 Task: Find the cycling routes for traveling to Empire State Building from Home and change the distance units to "km".
Action: Mouse moved to (288, 99)
Screenshot: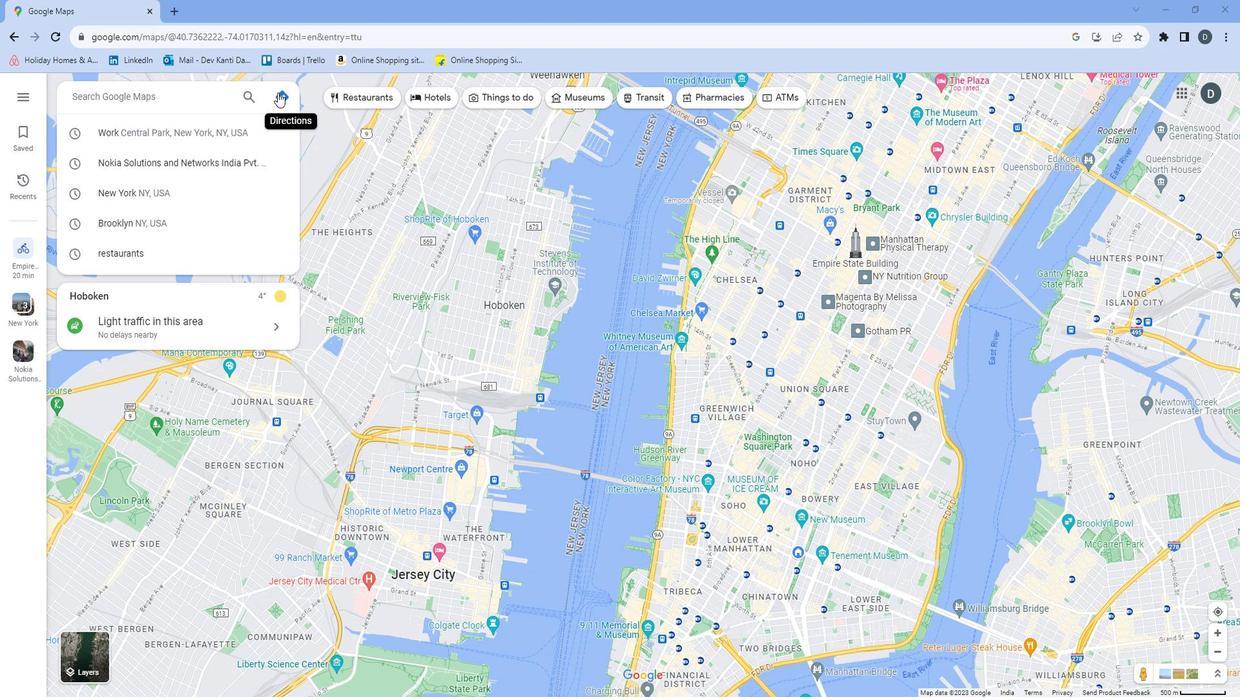 
Action: Mouse pressed left at (288, 99)
Screenshot: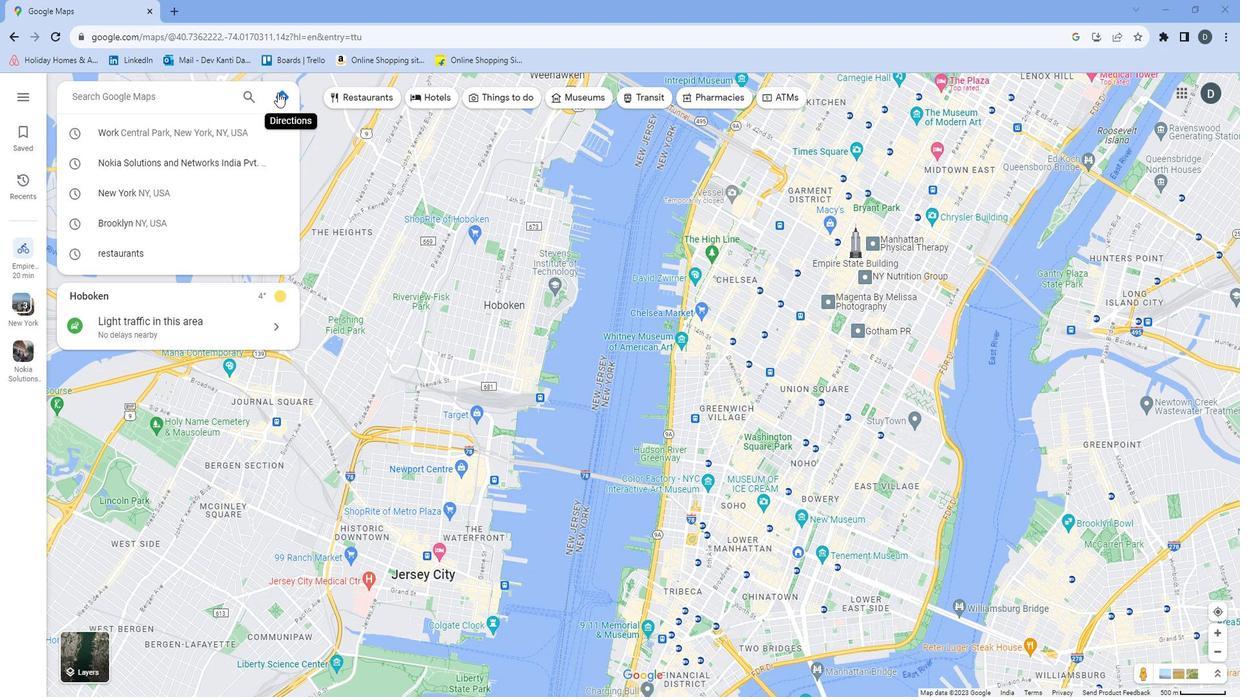 
Action: Mouse moved to (197, 140)
Screenshot: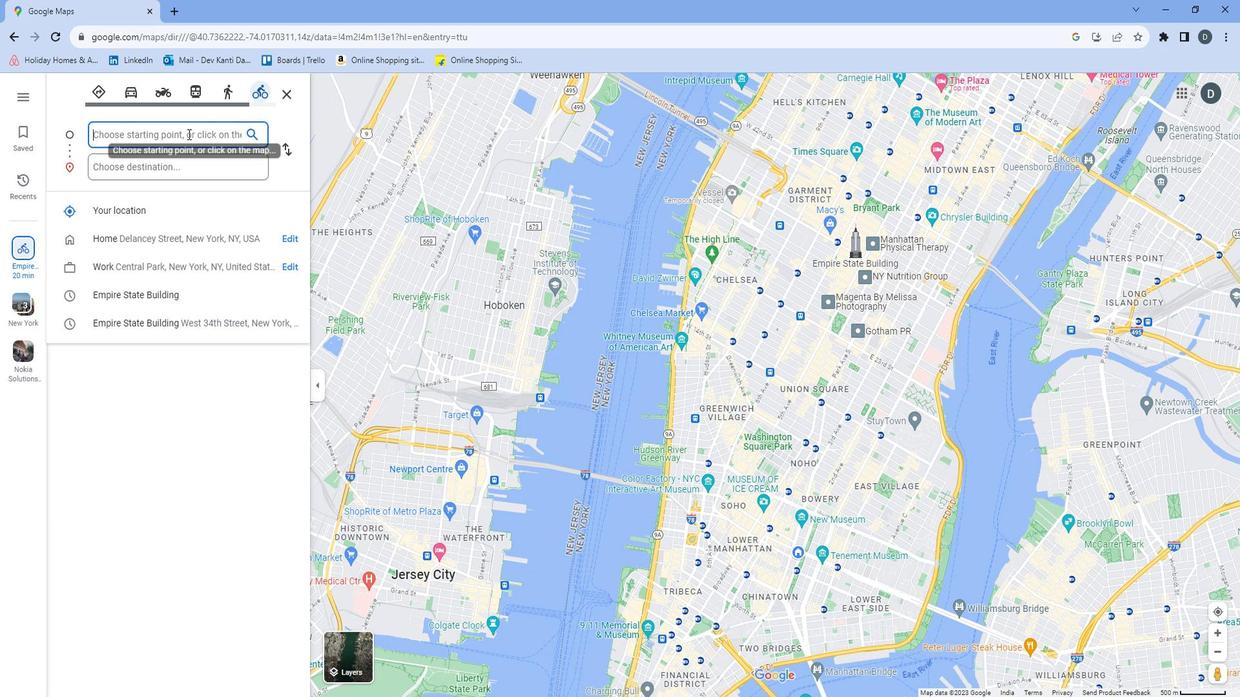 
Action: Mouse pressed left at (197, 140)
Screenshot: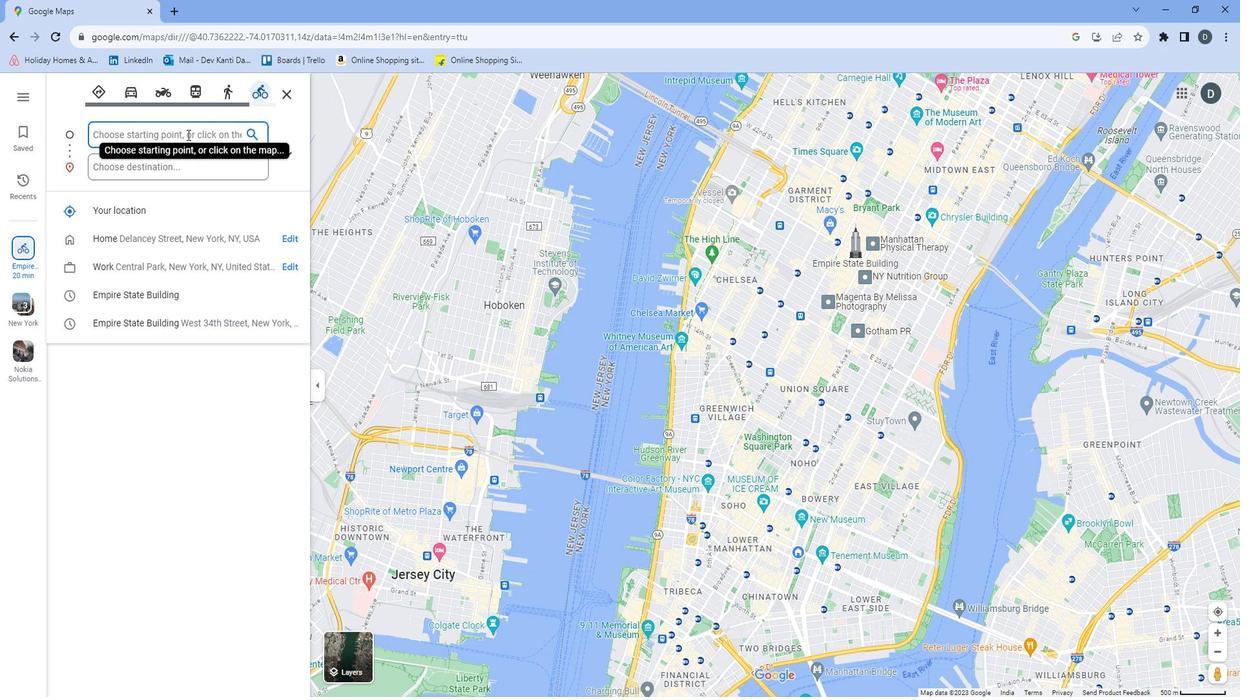 
Action: Mouse moved to (175, 233)
Screenshot: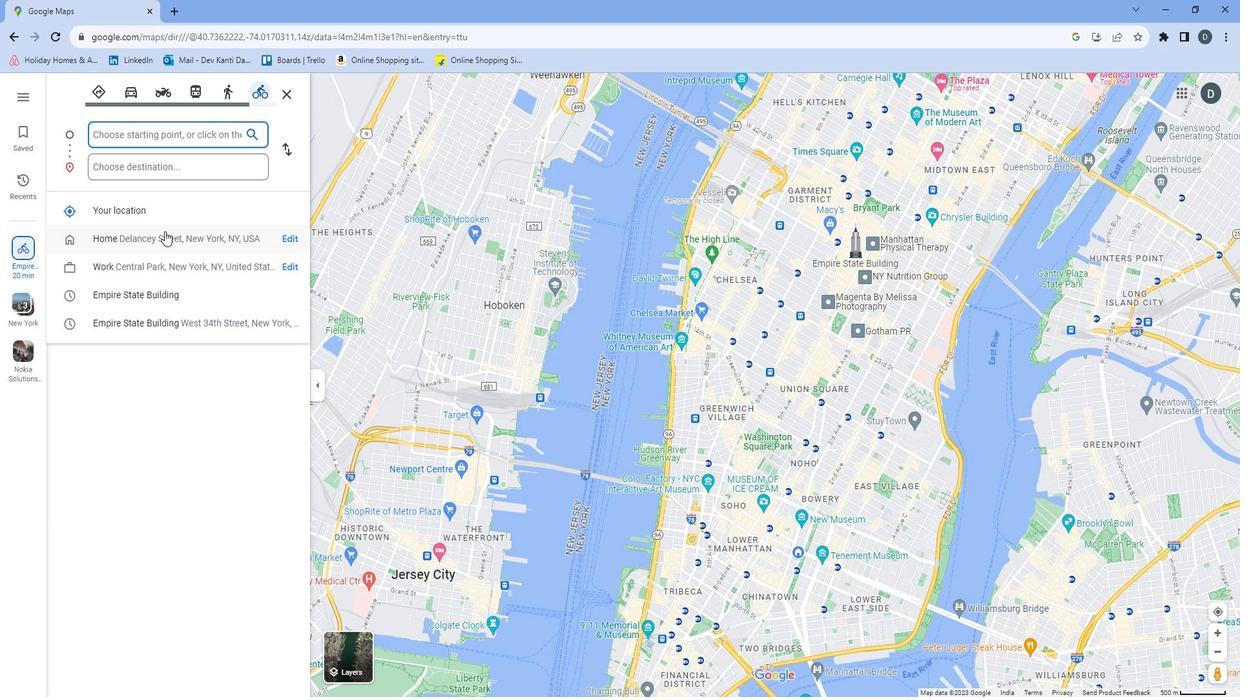 
Action: Mouse pressed left at (175, 233)
Screenshot: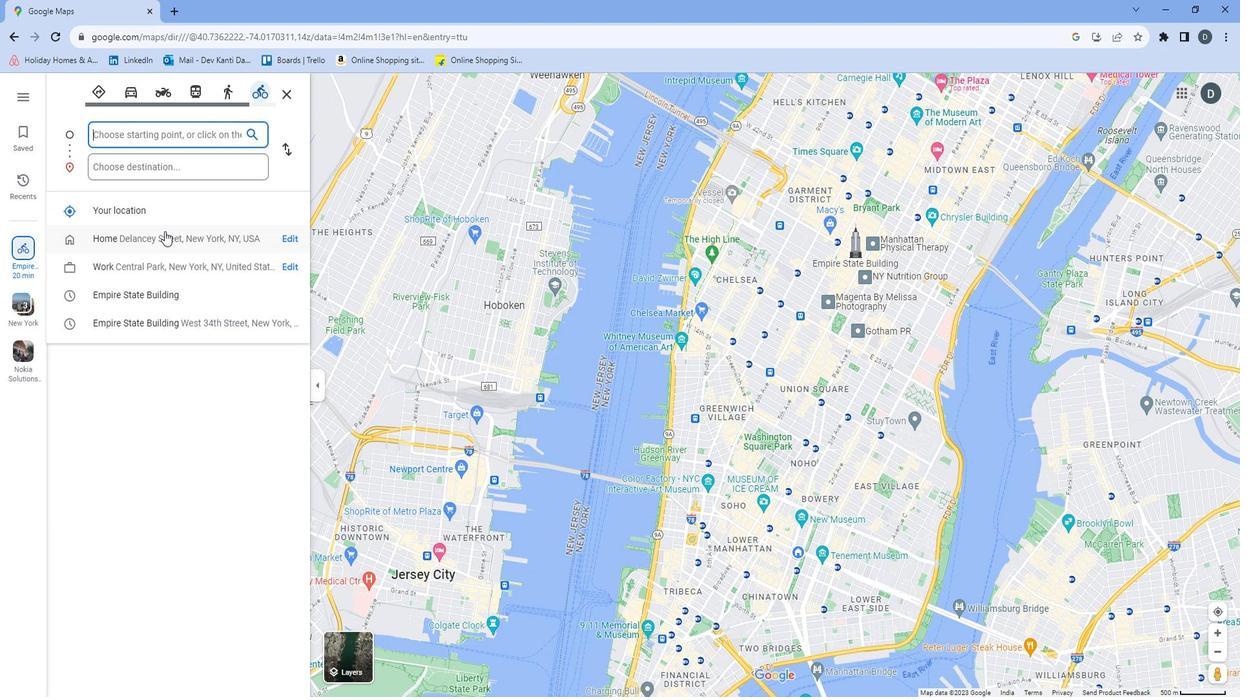 
Action: Mouse moved to (180, 173)
Screenshot: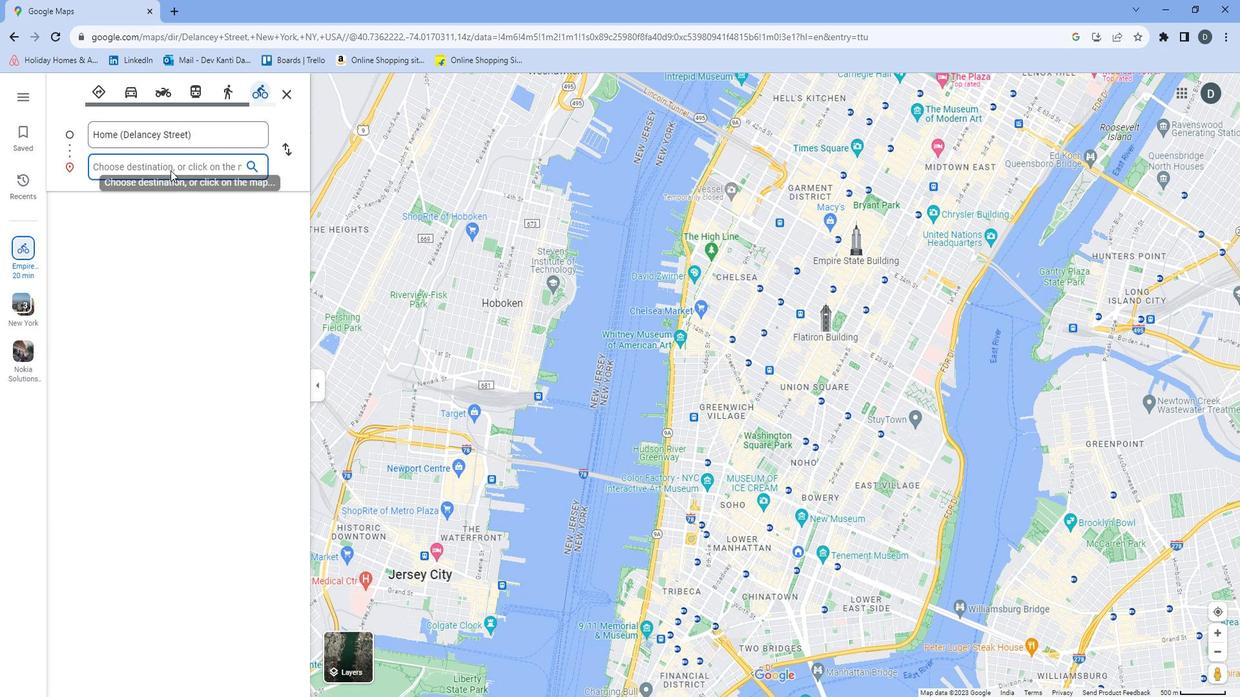 
Action: Mouse pressed left at (180, 173)
Screenshot: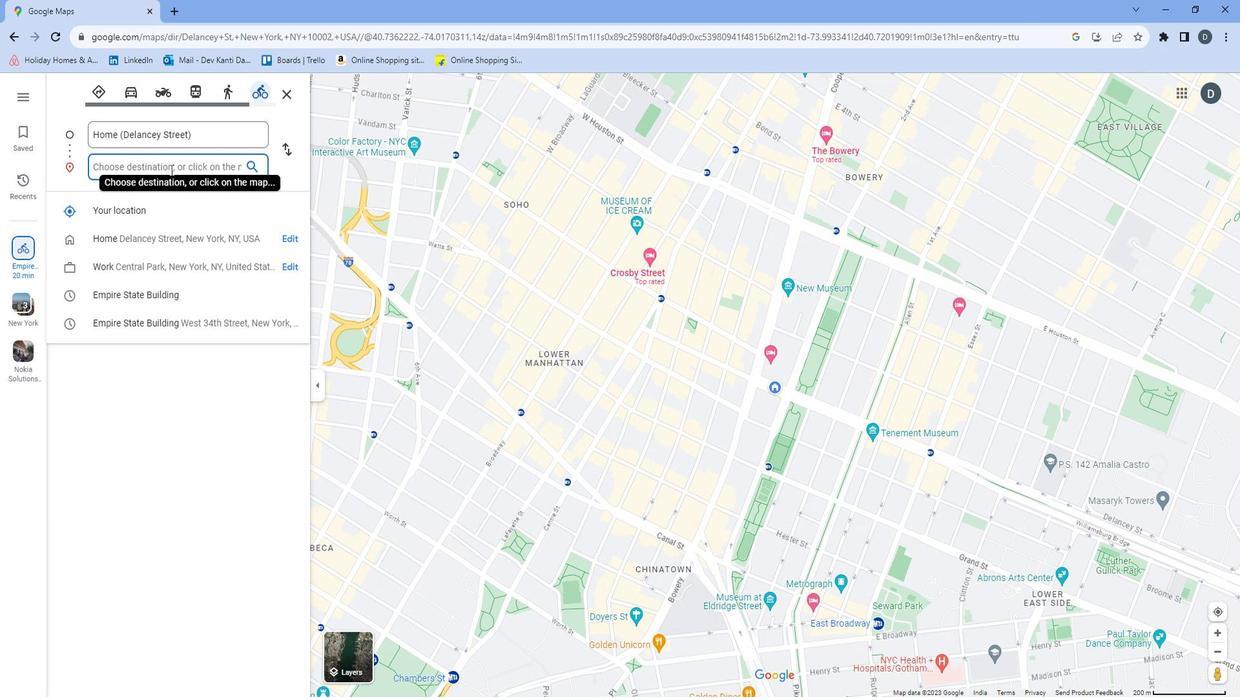 
Action: Mouse moved to (180, 173)
Screenshot: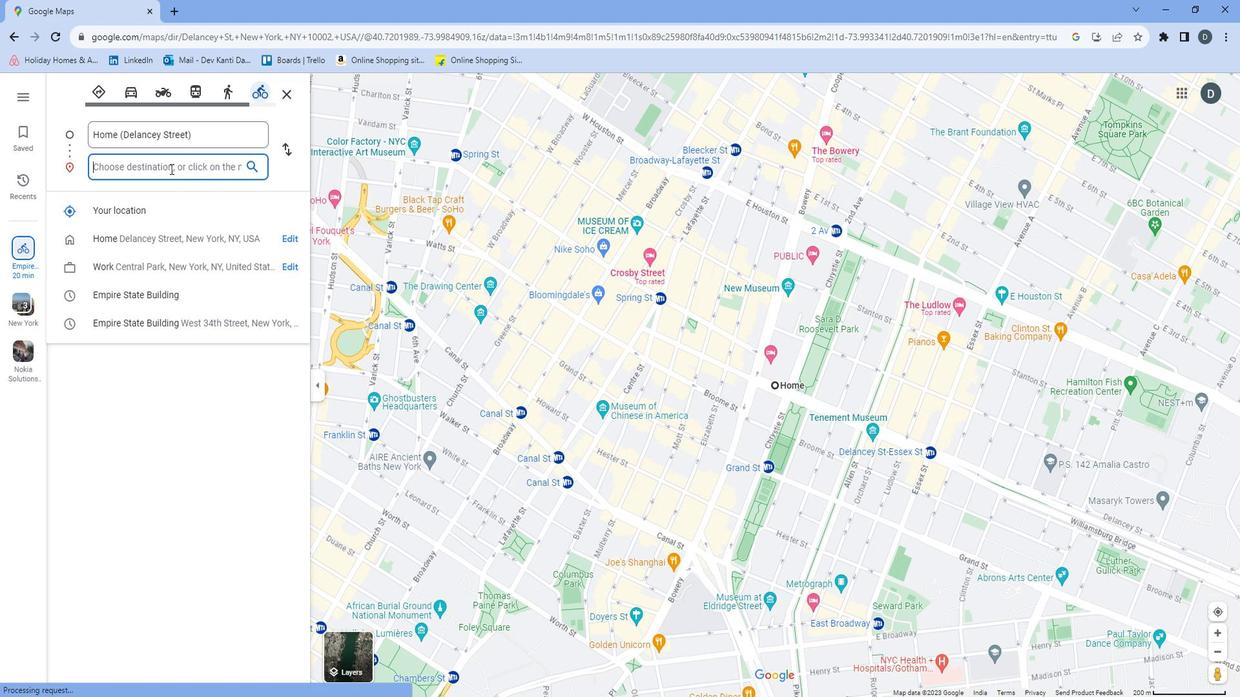 
Action: Key pressed <Key.shift>E
Screenshot: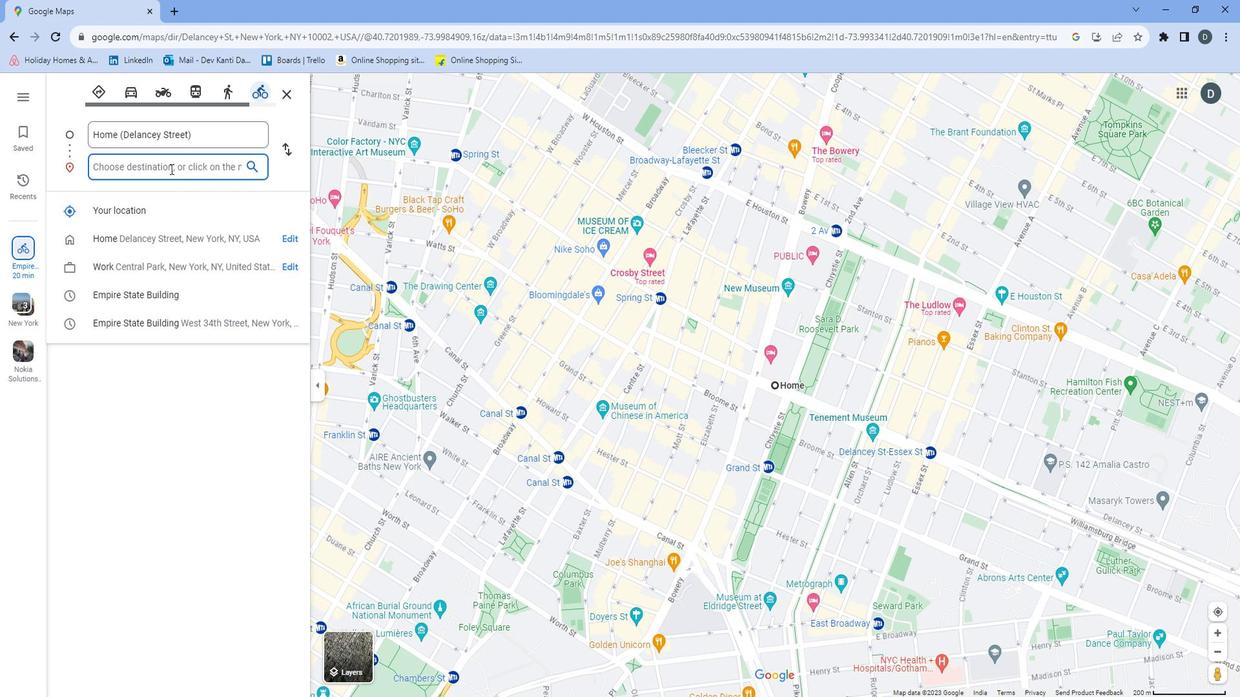 
Action: Mouse moved to (179, 173)
Screenshot: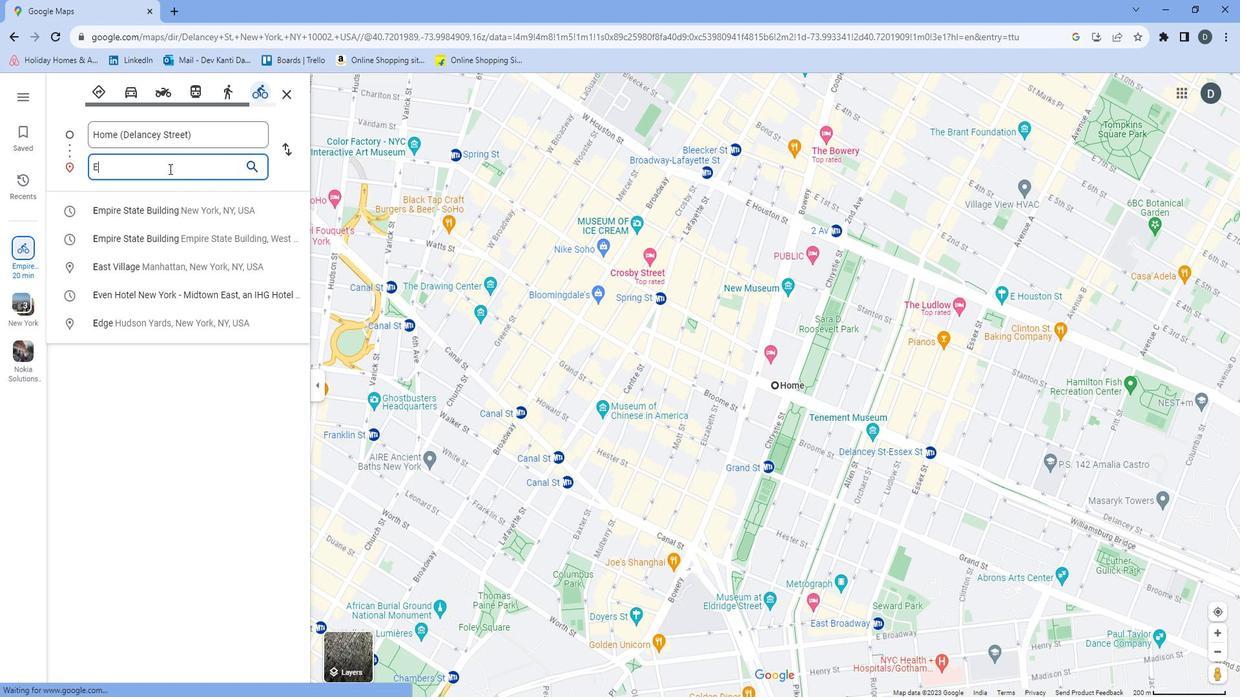 
Action: Key pressed m
Screenshot: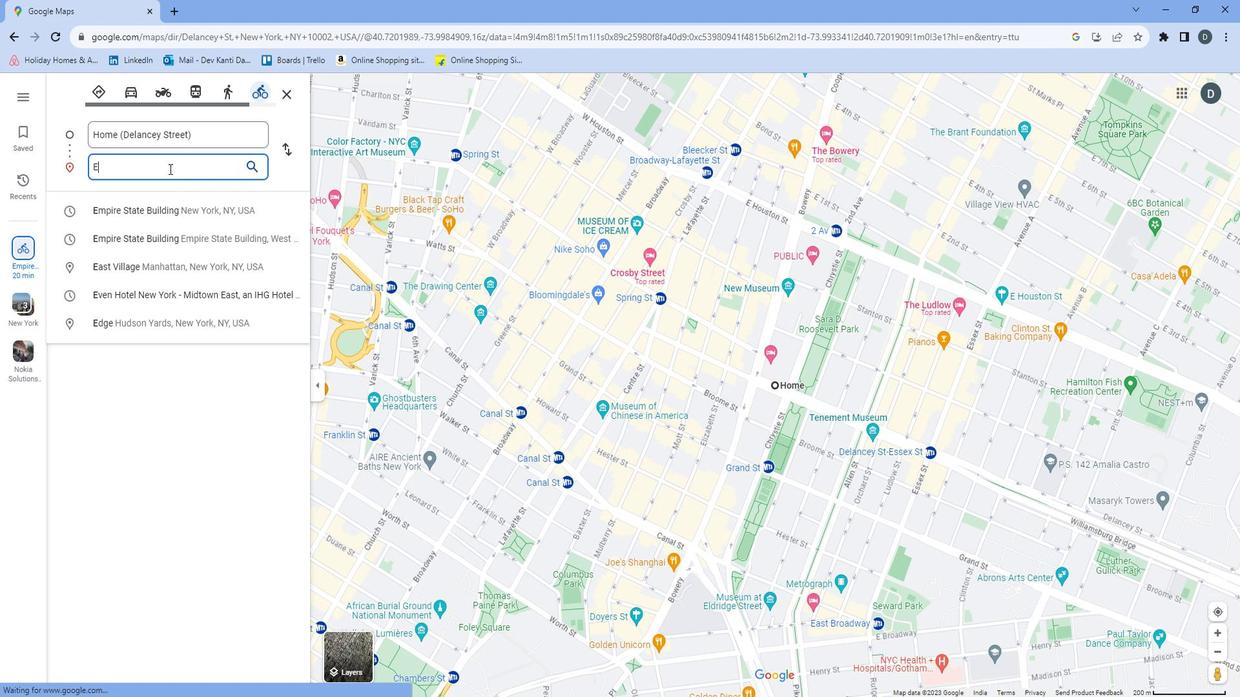 
Action: Mouse moved to (178, 173)
Screenshot: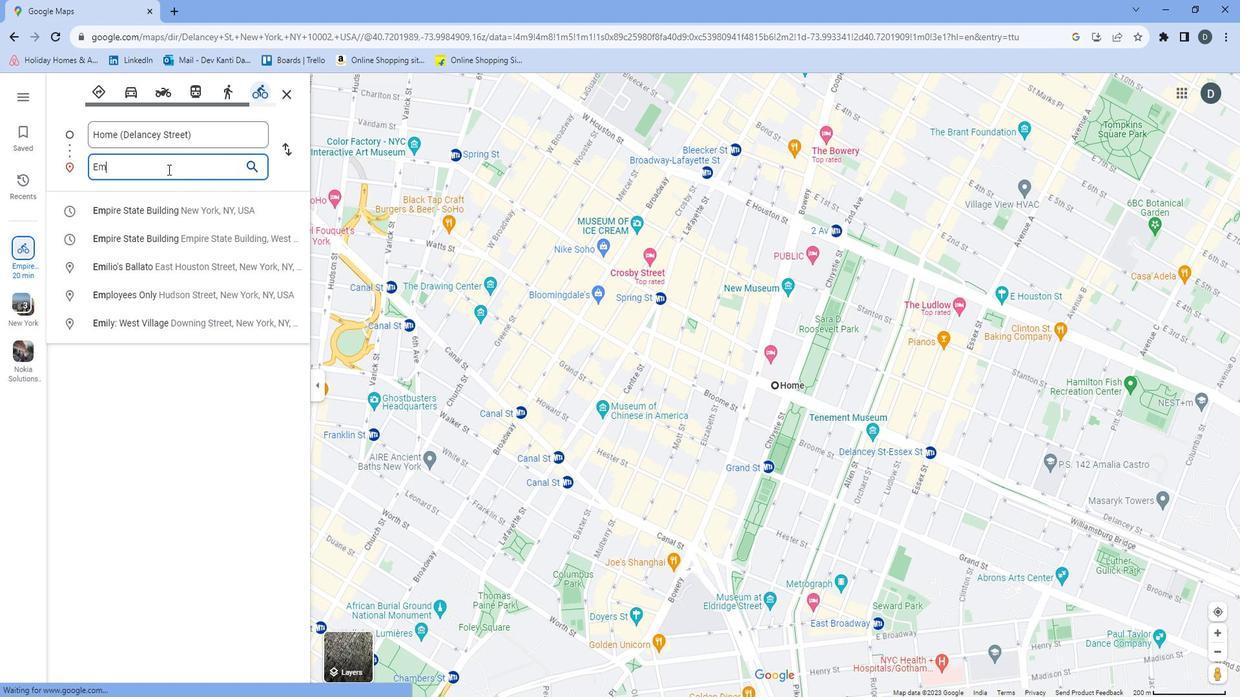 
Action: Key pressed p
Screenshot: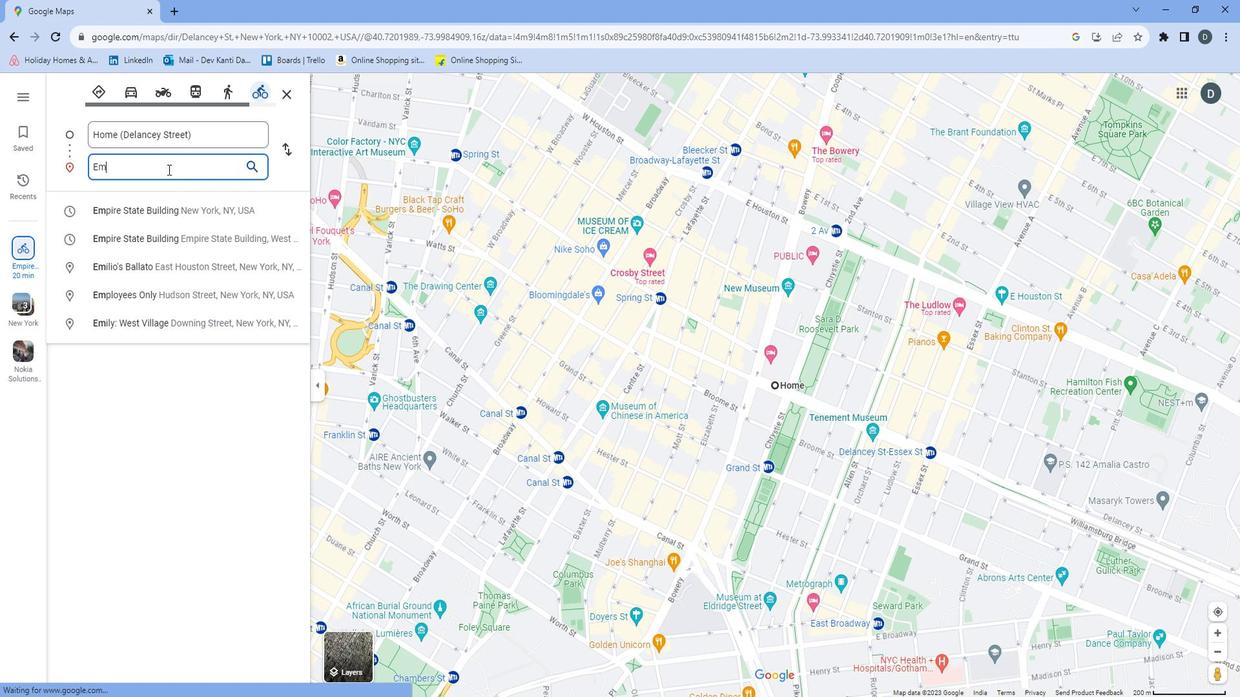 
Action: Mouse moved to (170, 177)
Screenshot: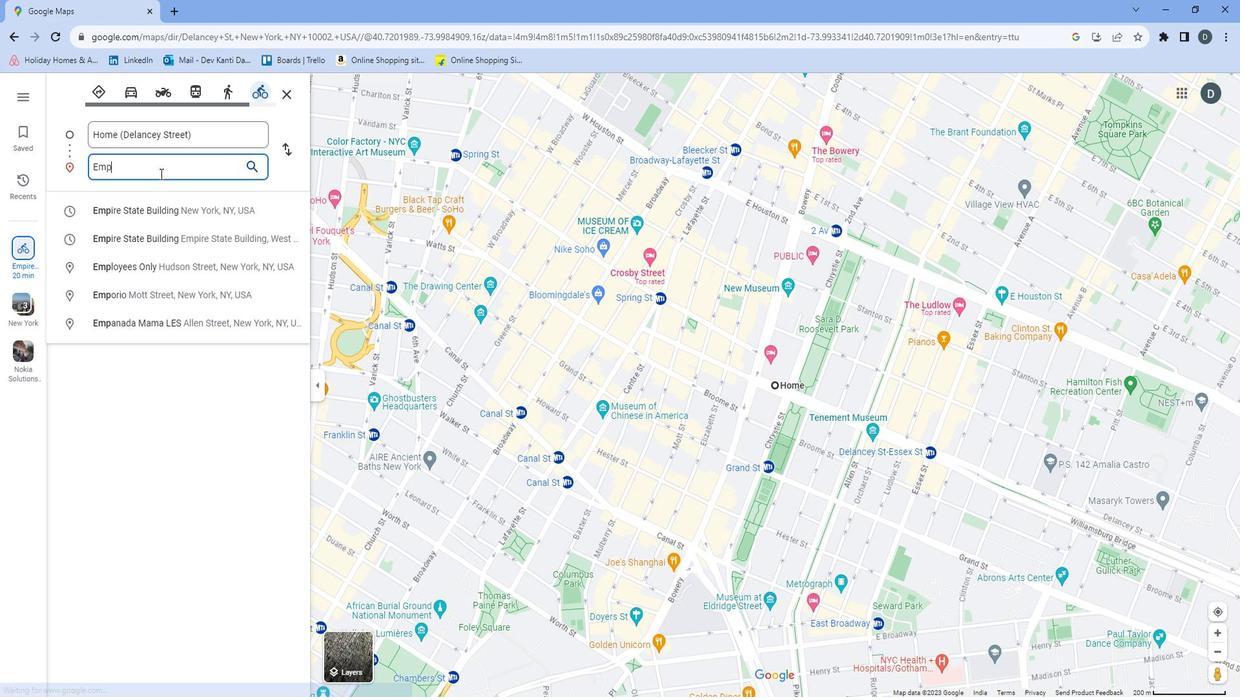 
Action: Key pressed i
Screenshot: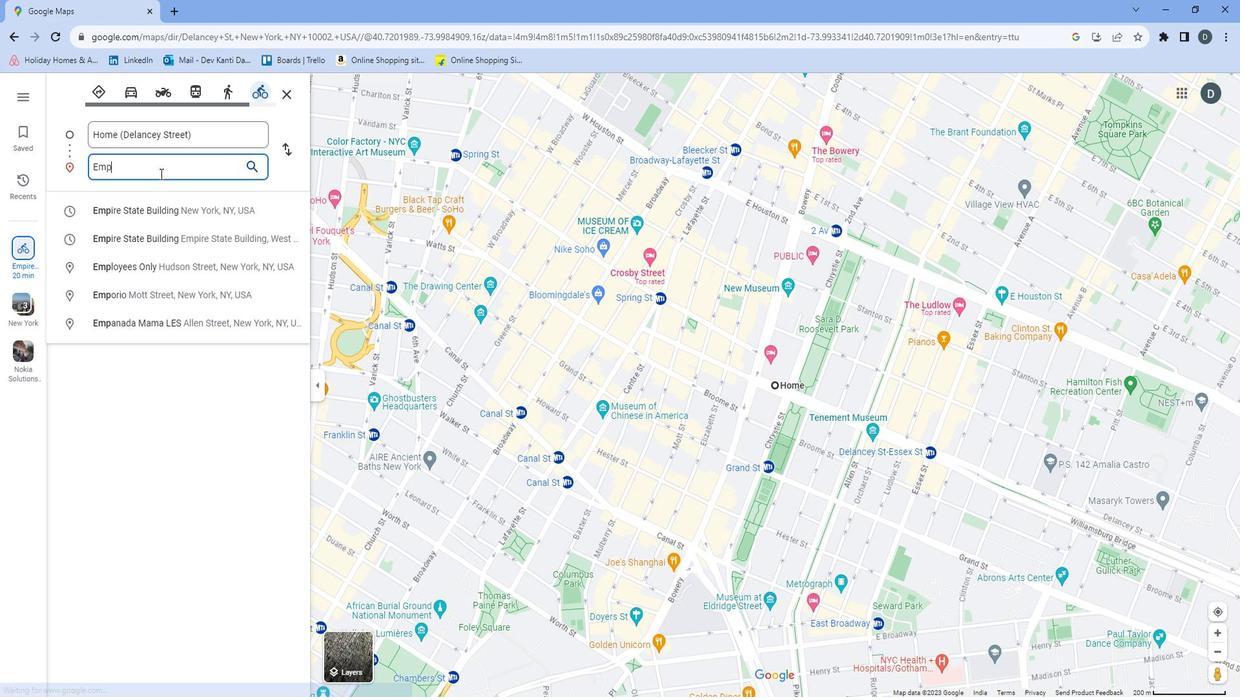 
Action: Mouse moved to (167, 180)
Screenshot: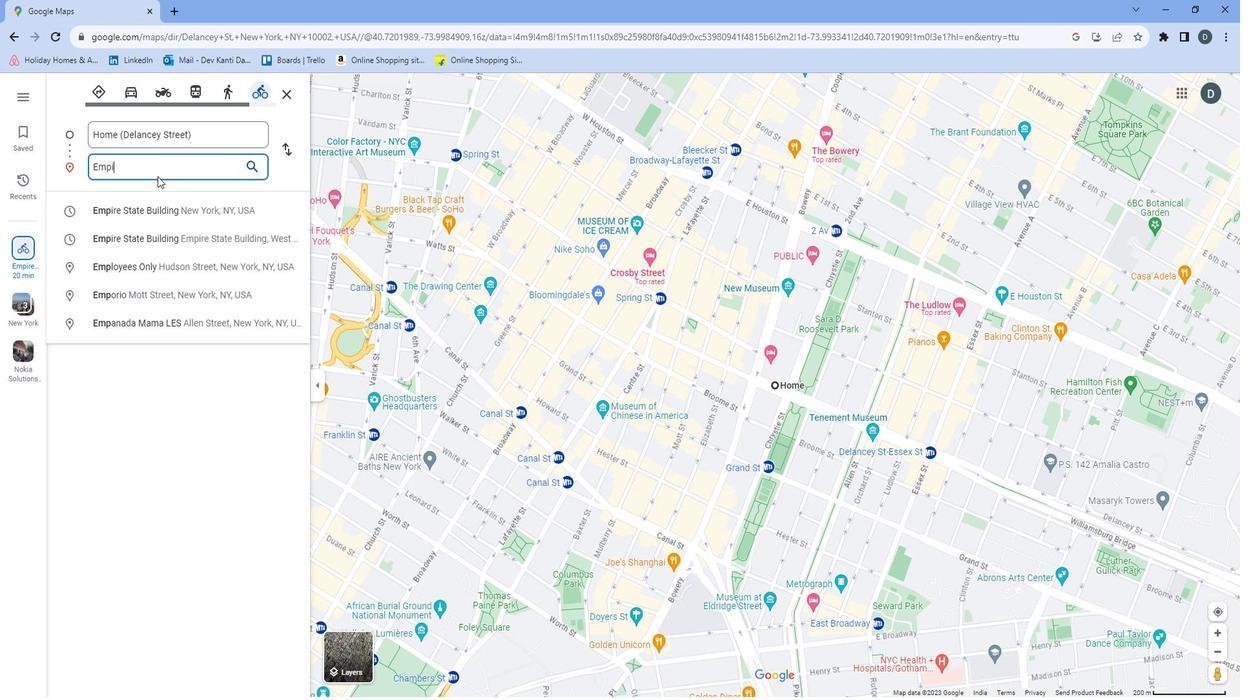
Action: Key pressed re<Key.space><Key.shift><Key.shift><Key.shift><Key.shift>St
Screenshot: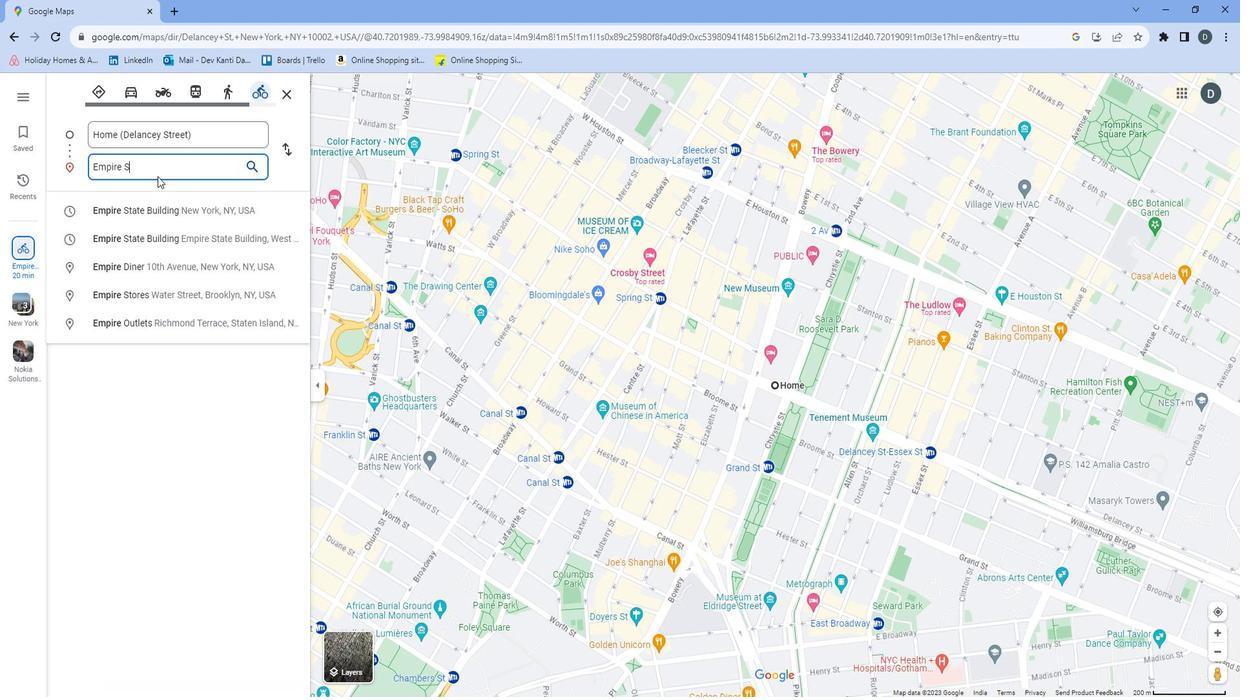 
Action: Mouse moved to (164, 180)
Screenshot: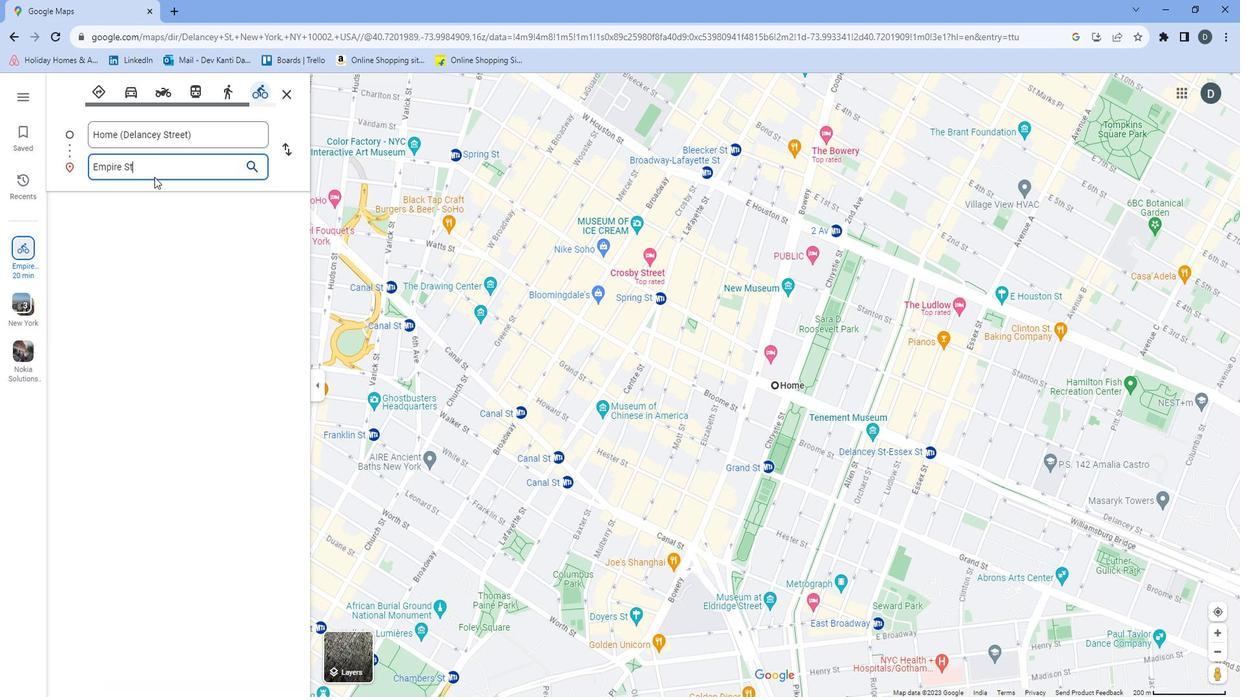 
Action: Key pressed a
Screenshot: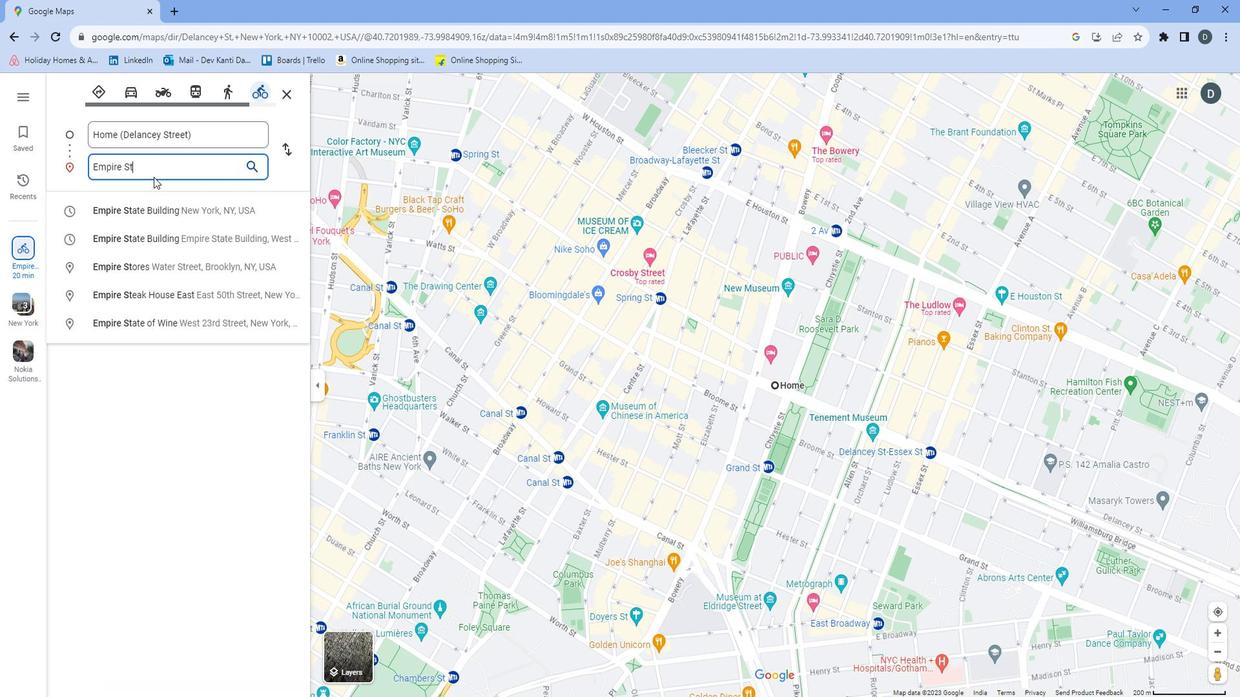 
Action: Mouse moved to (162, 180)
Screenshot: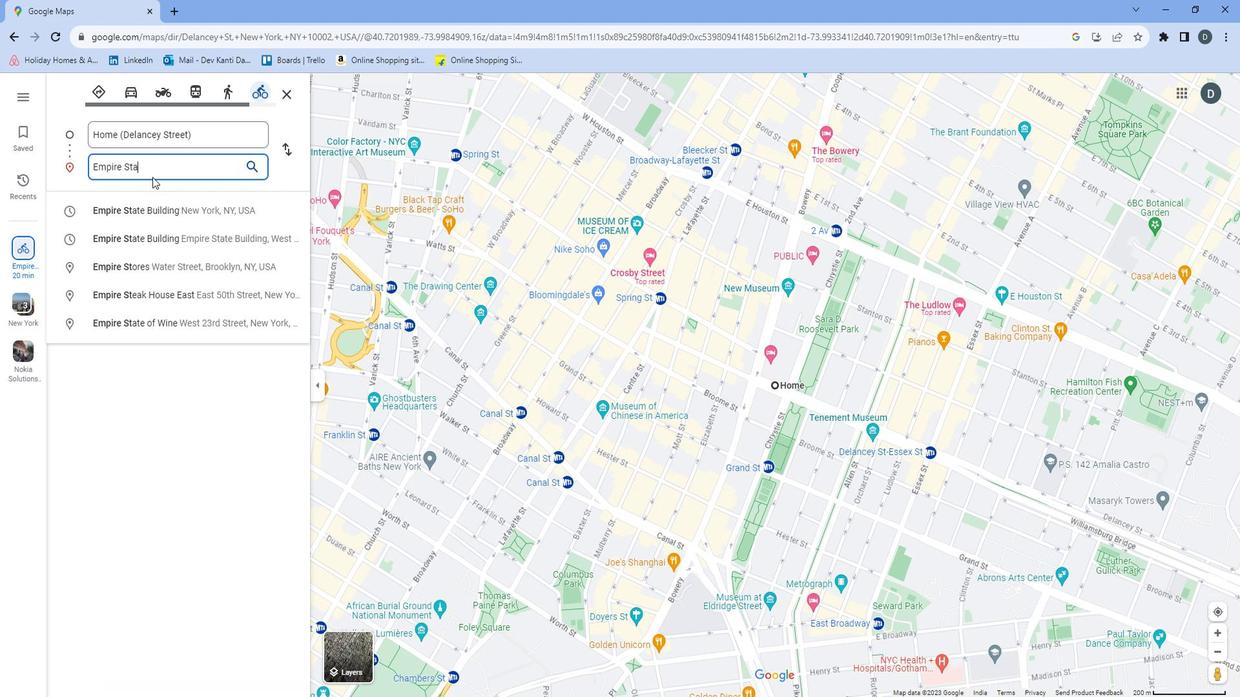 
Action: Key pressed t
Screenshot: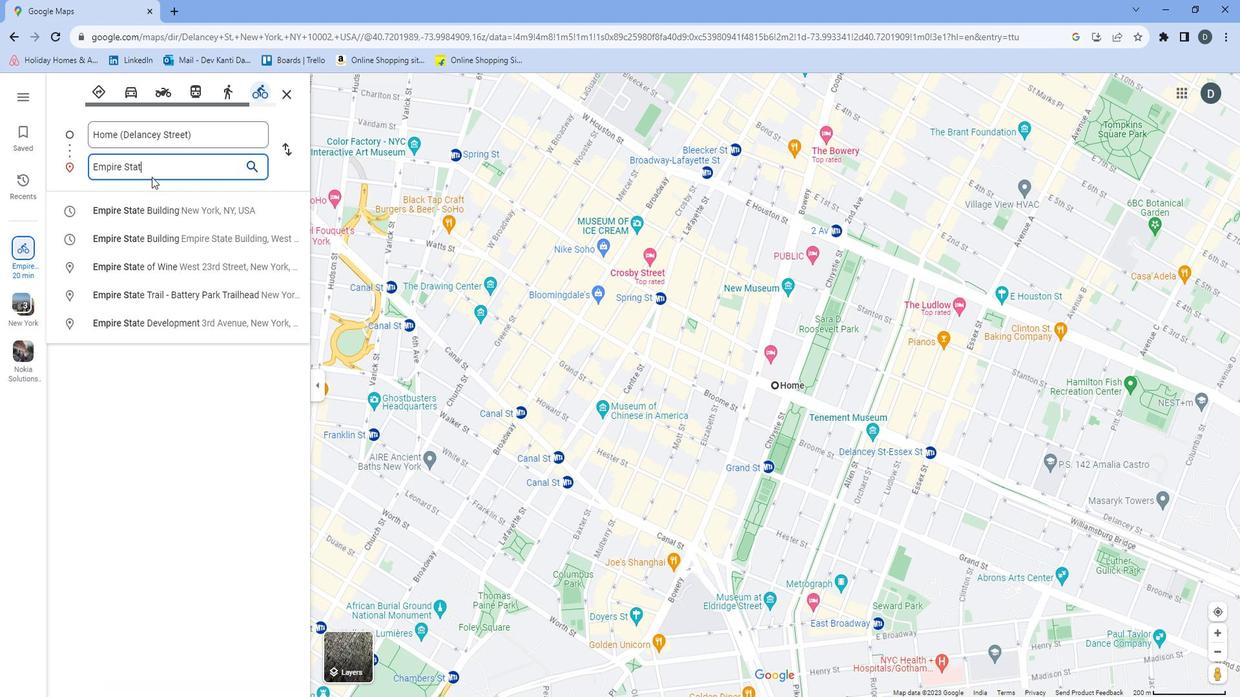 
Action: Mouse moved to (160, 180)
Screenshot: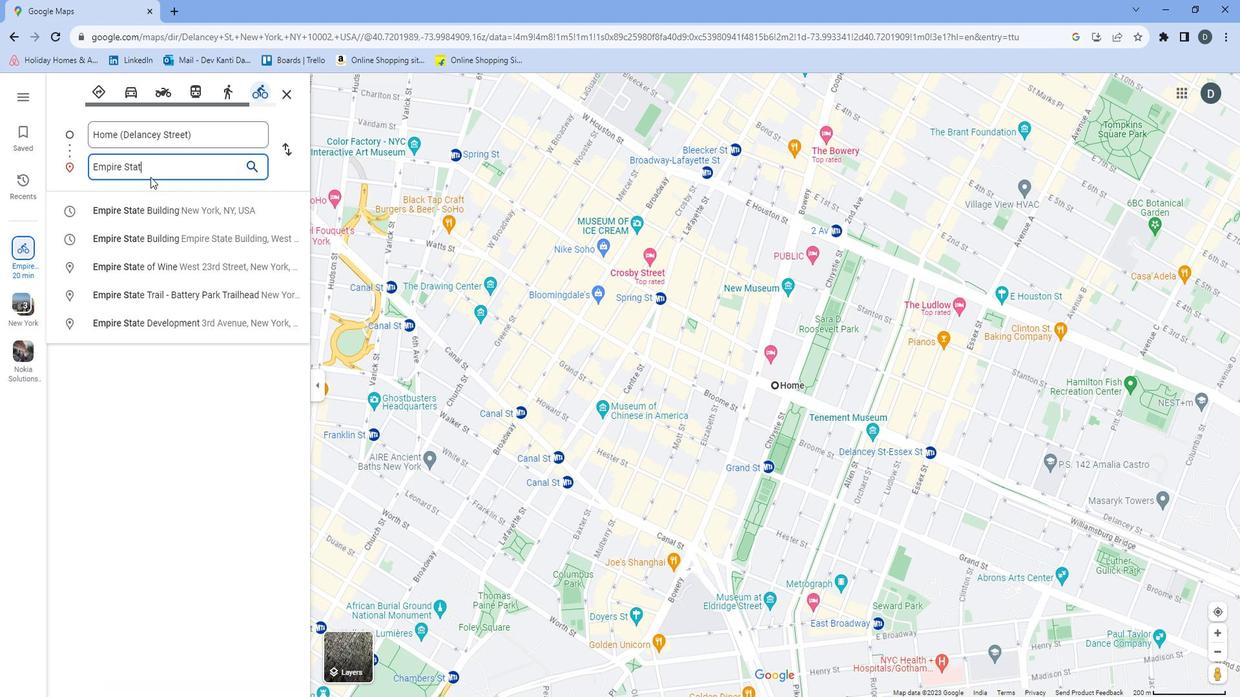 
Action: Key pressed e
Screenshot: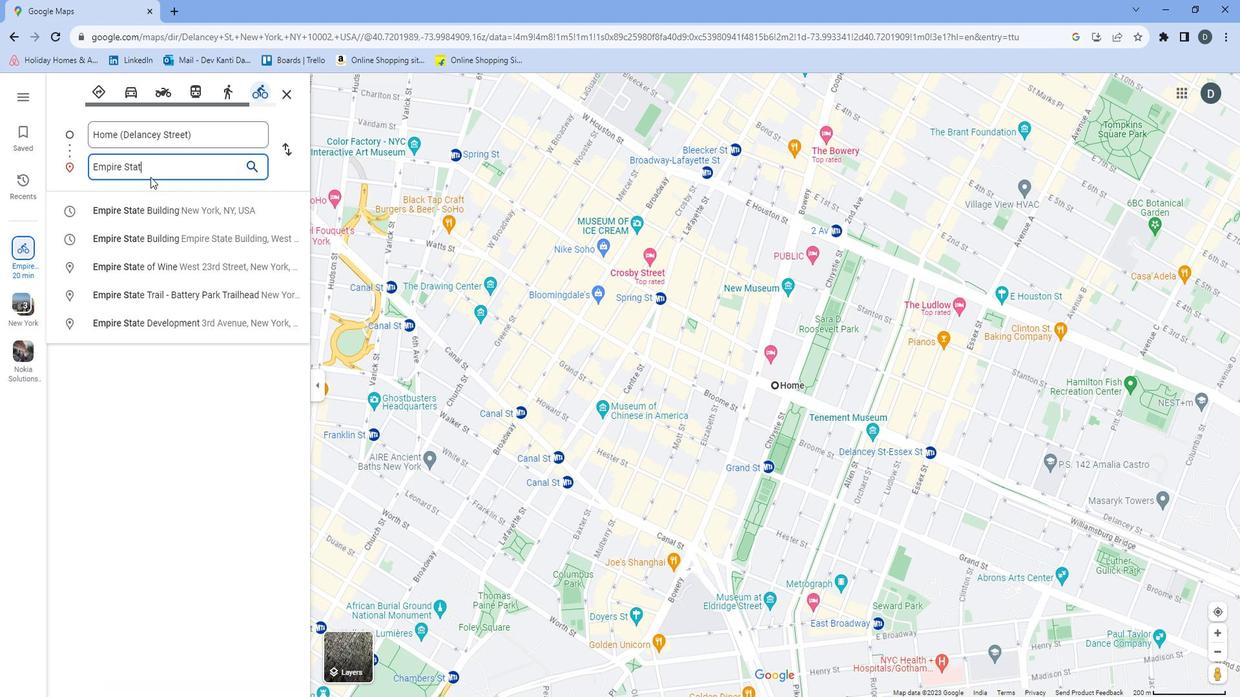 
Action: Mouse moved to (160, 180)
Screenshot: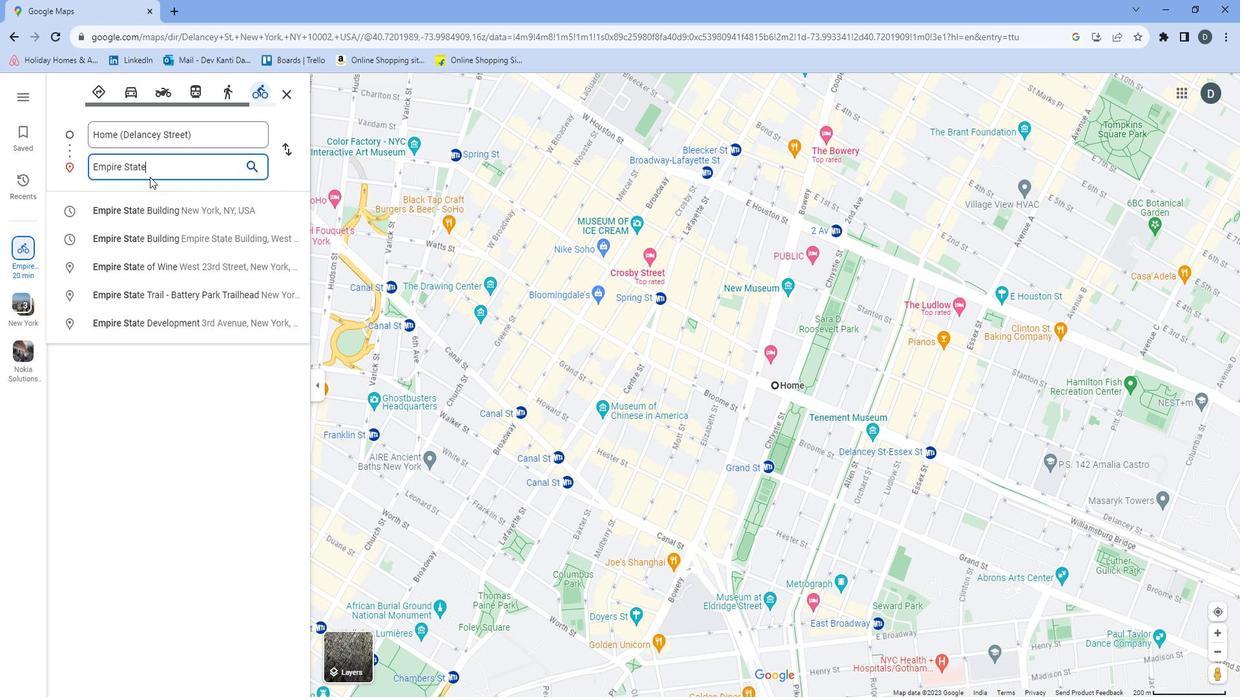
Action: Key pressed <Key.space>
Screenshot: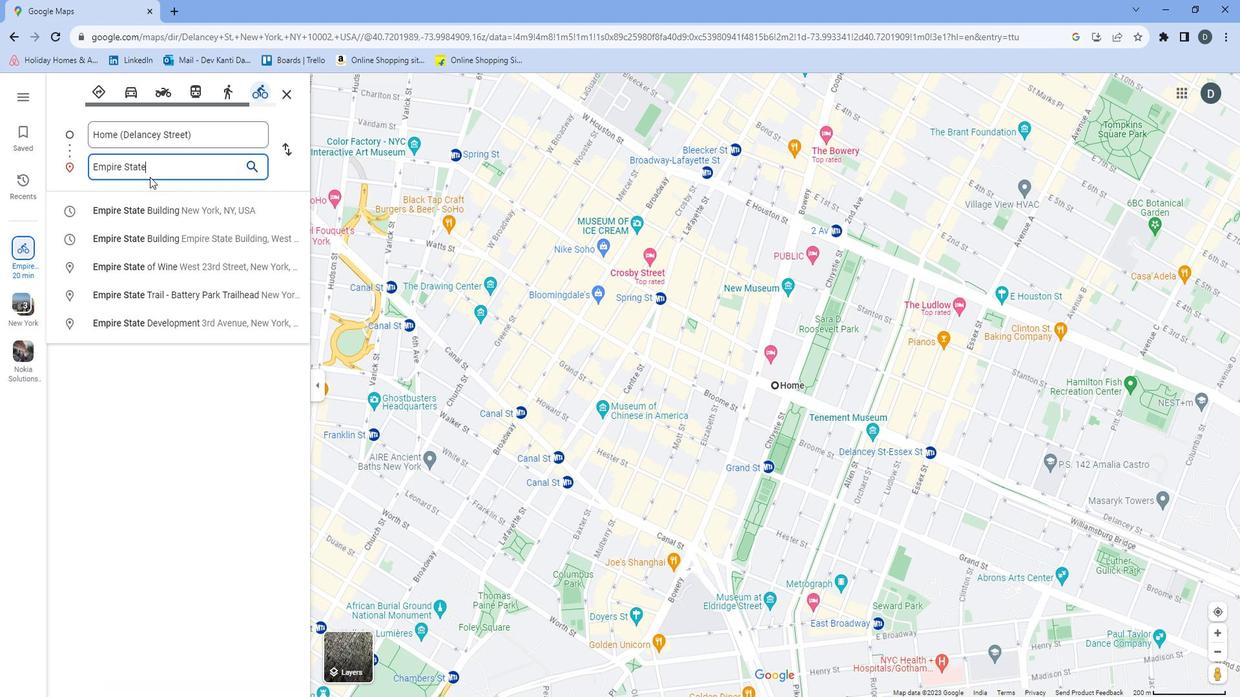 
Action: Mouse moved to (176, 209)
Screenshot: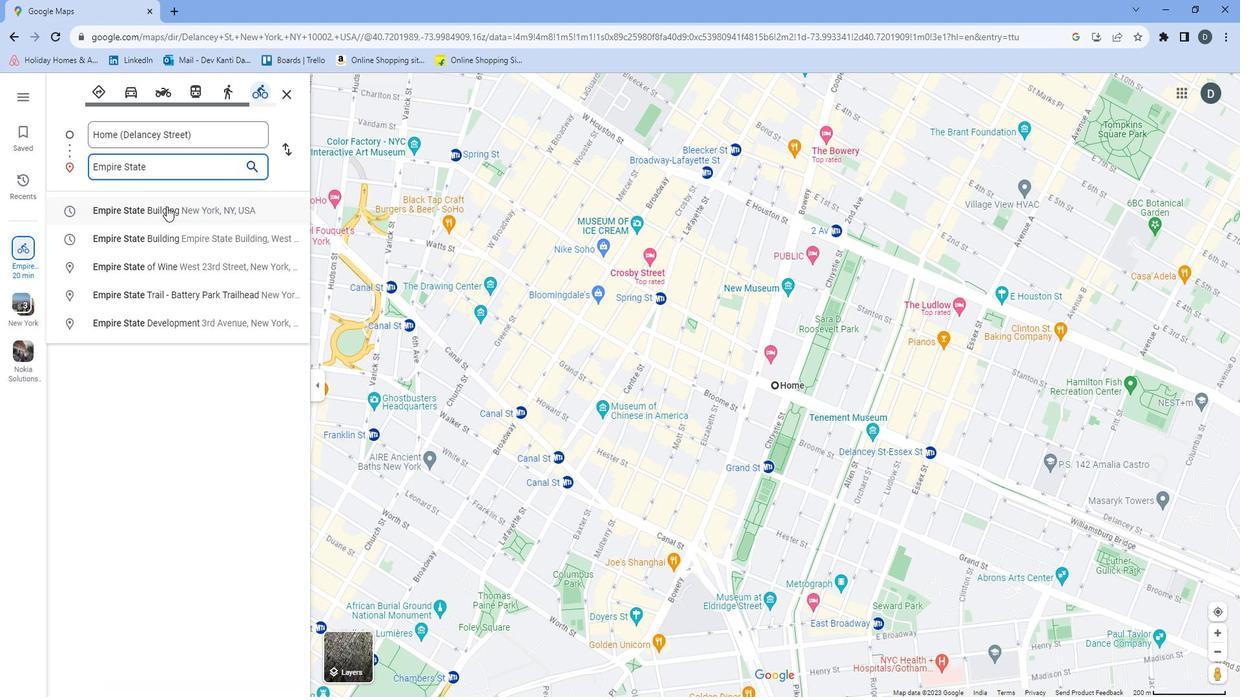 
Action: Mouse pressed left at (176, 209)
Screenshot: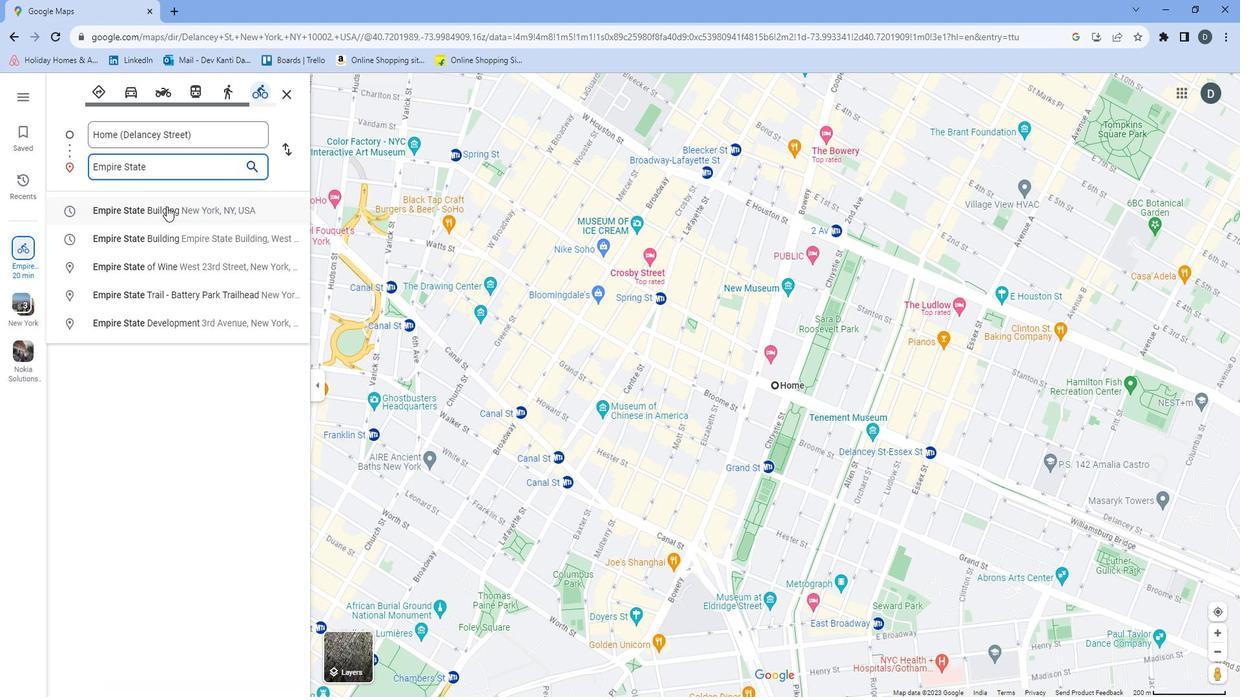 
Action: Mouse moved to (280, 239)
Screenshot: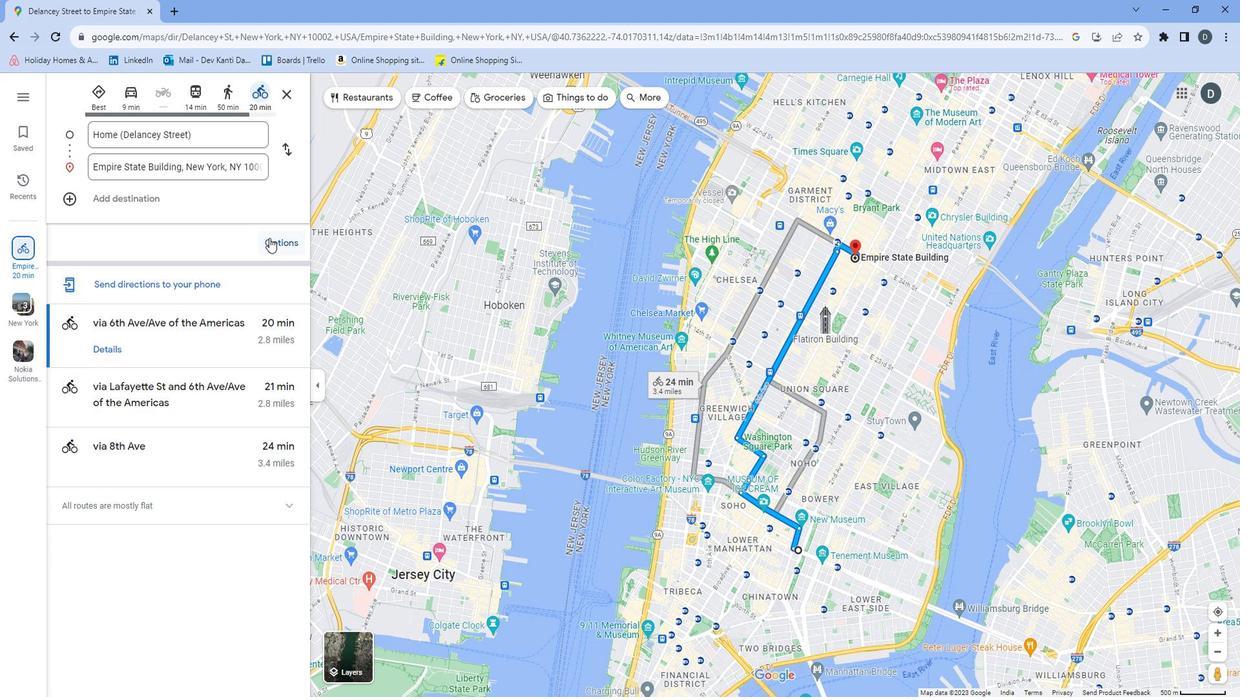 
Action: Mouse pressed left at (280, 239)
Screenshot: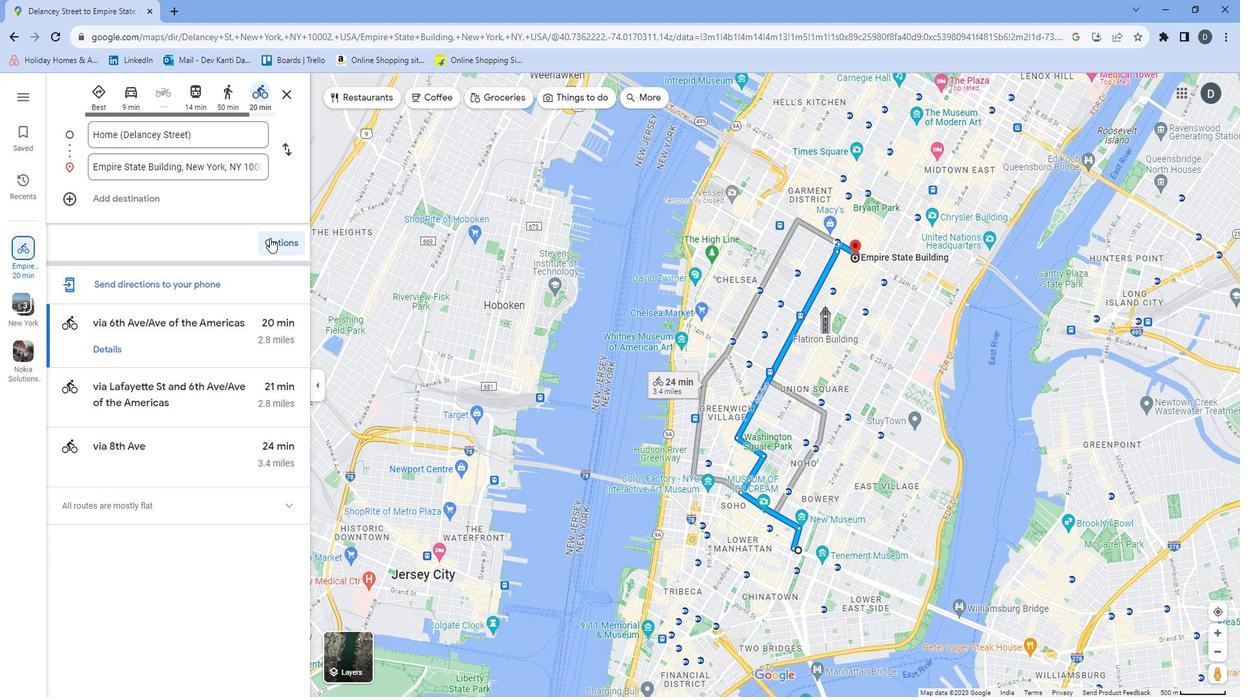 
Action: Mouse moved to (207, 339)
Screenshot: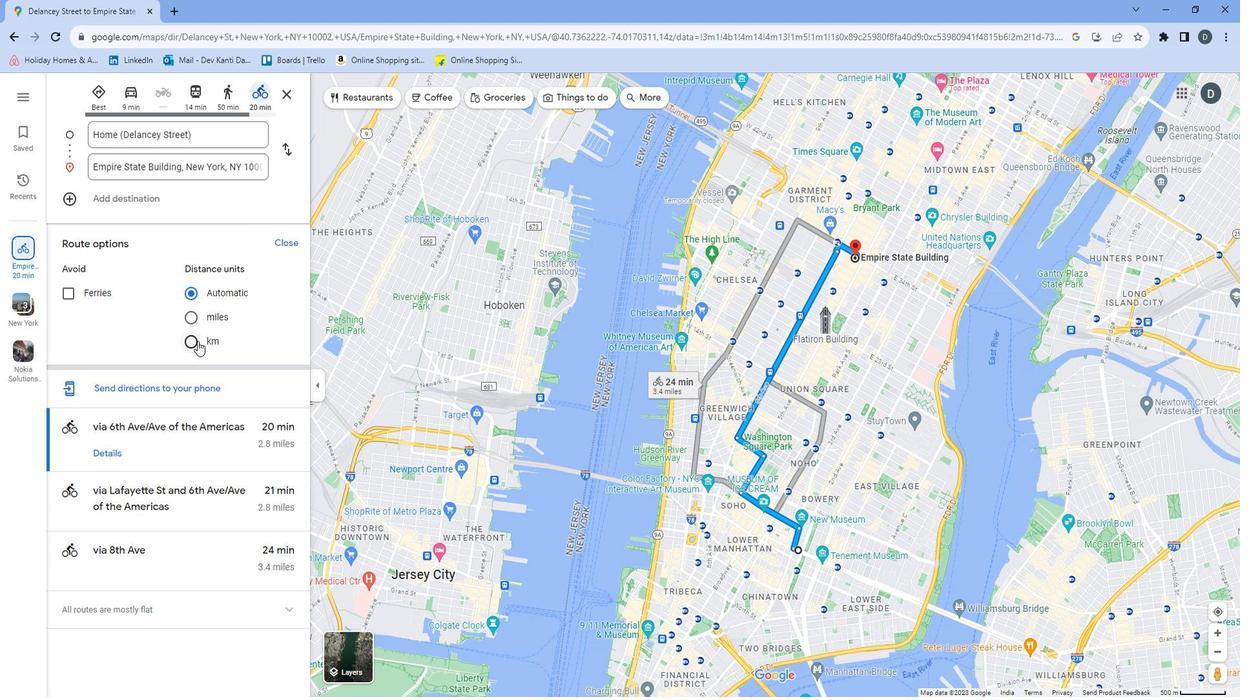 
Action: Mouse pressed left at (207, 339)
Screenshot: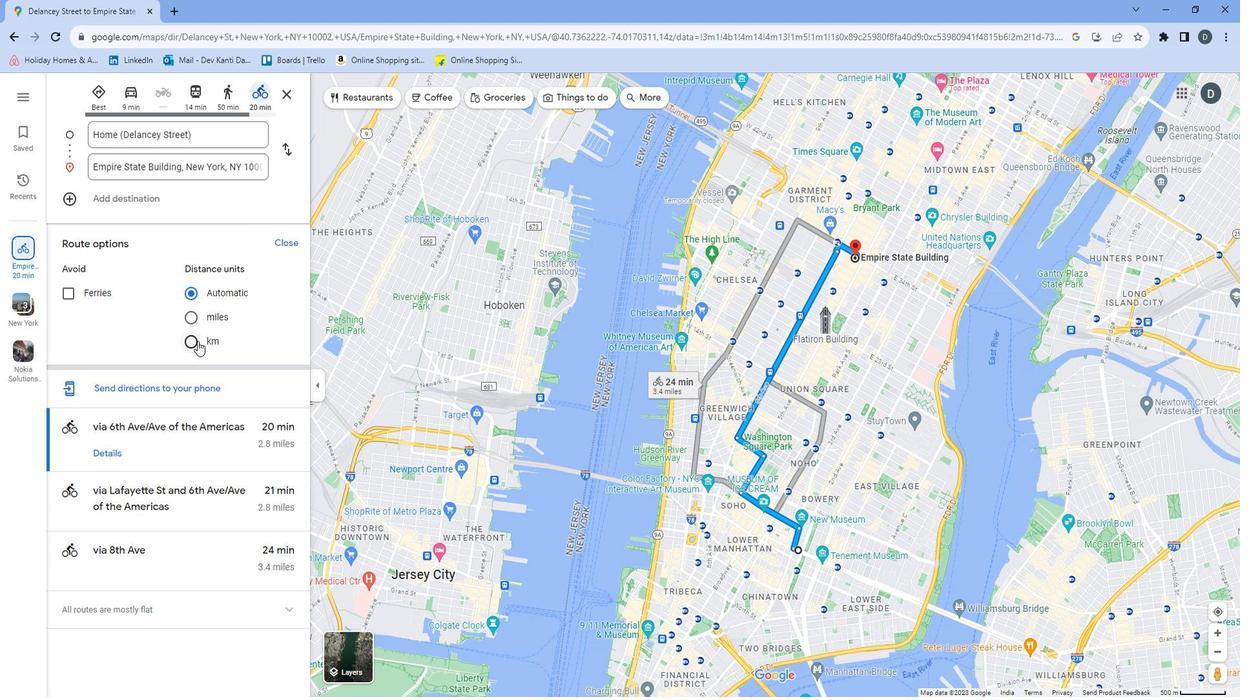 
Action: Mouse moved to (273, 342)
Screenshot: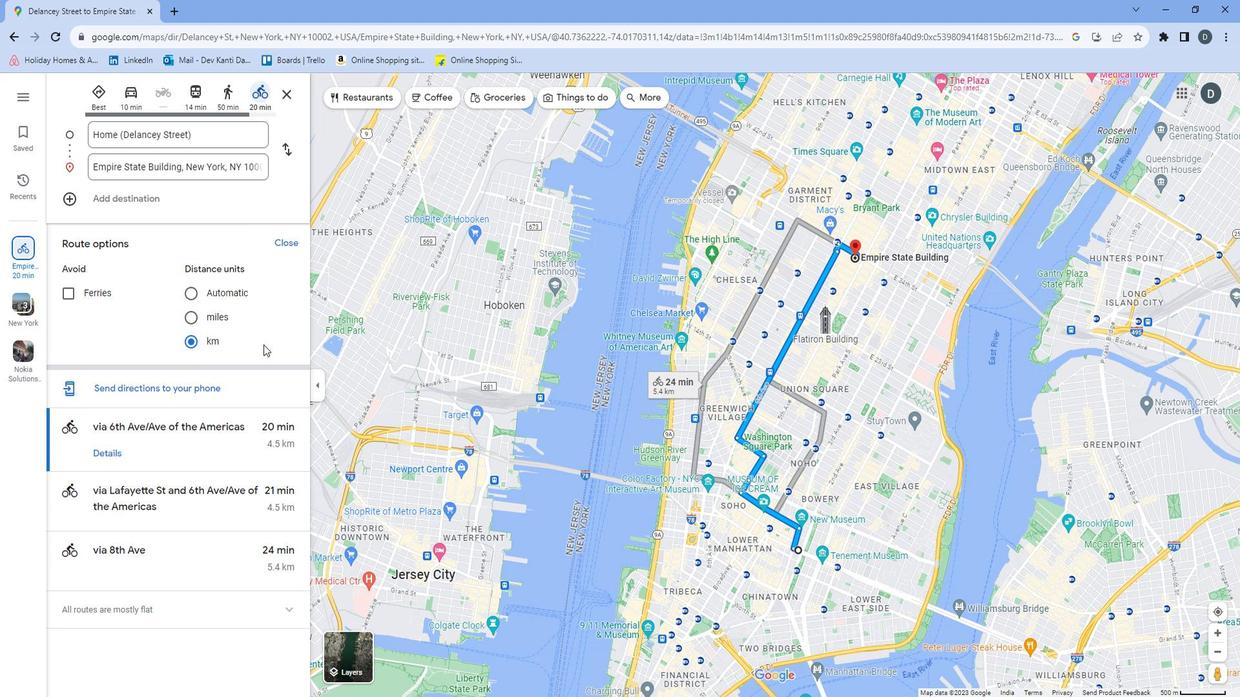 
Action: Mouse scrolled (273, 341) with delta (0, 0)
Screenshot: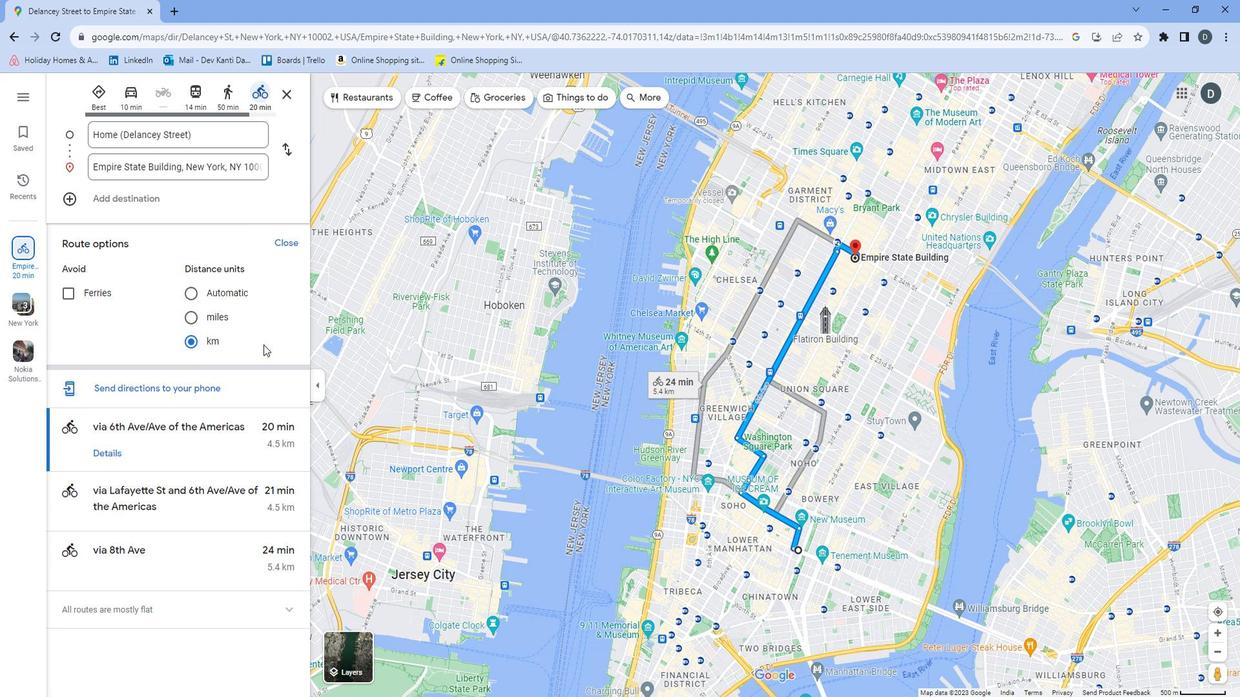 
Action: Mouse scrolled (273, 341) with delta (0, 0)
Screenshot: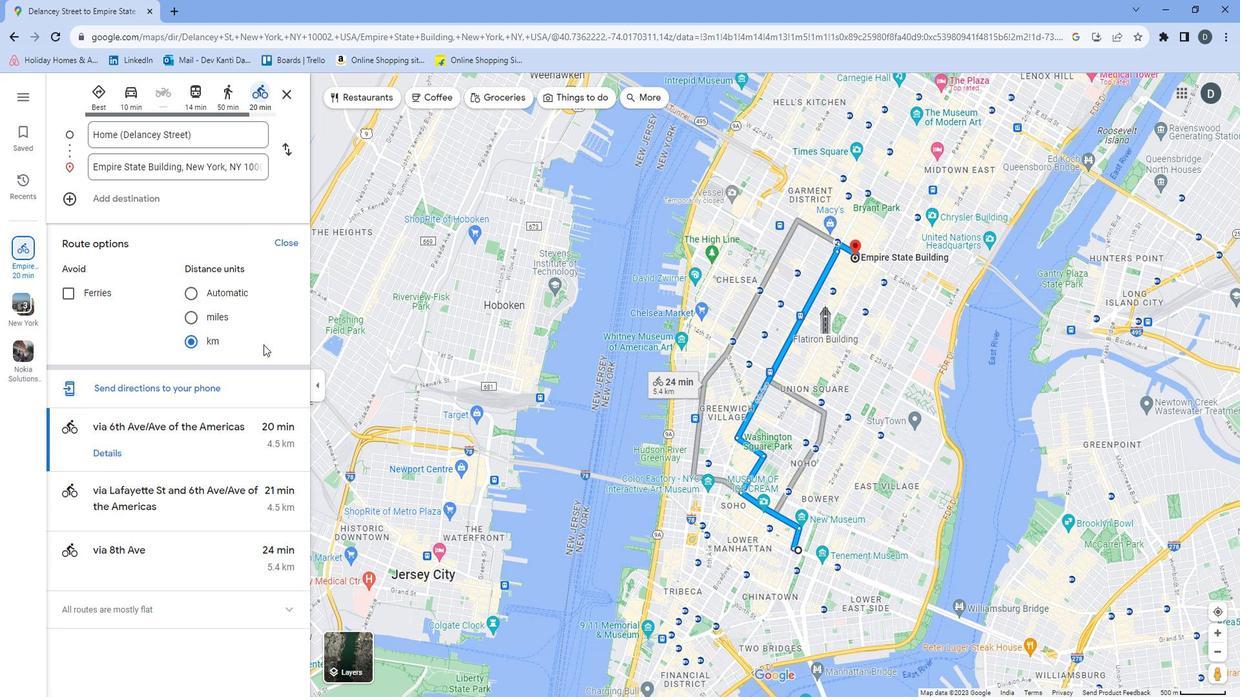 
Action: Mouse scrolled (273, 341) with delta (0, 0)
Screenshot: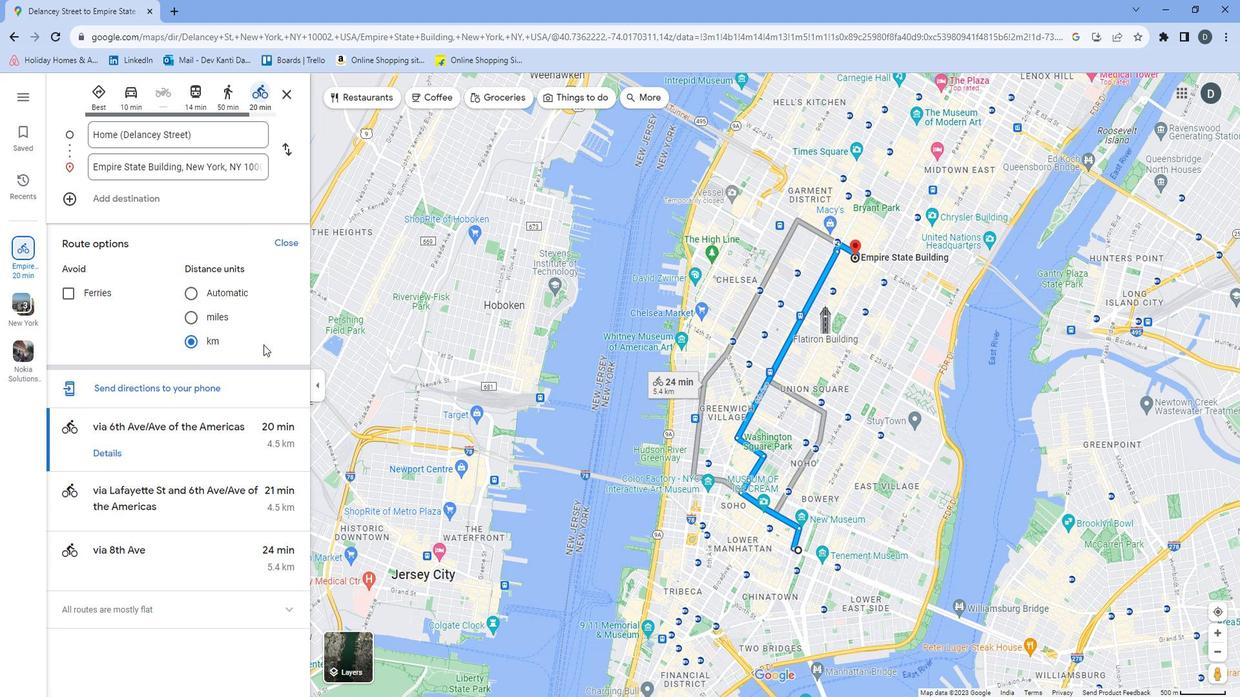 
Action: Mouse scrolled (273, 341) with delta (0, 0)
Screenshot: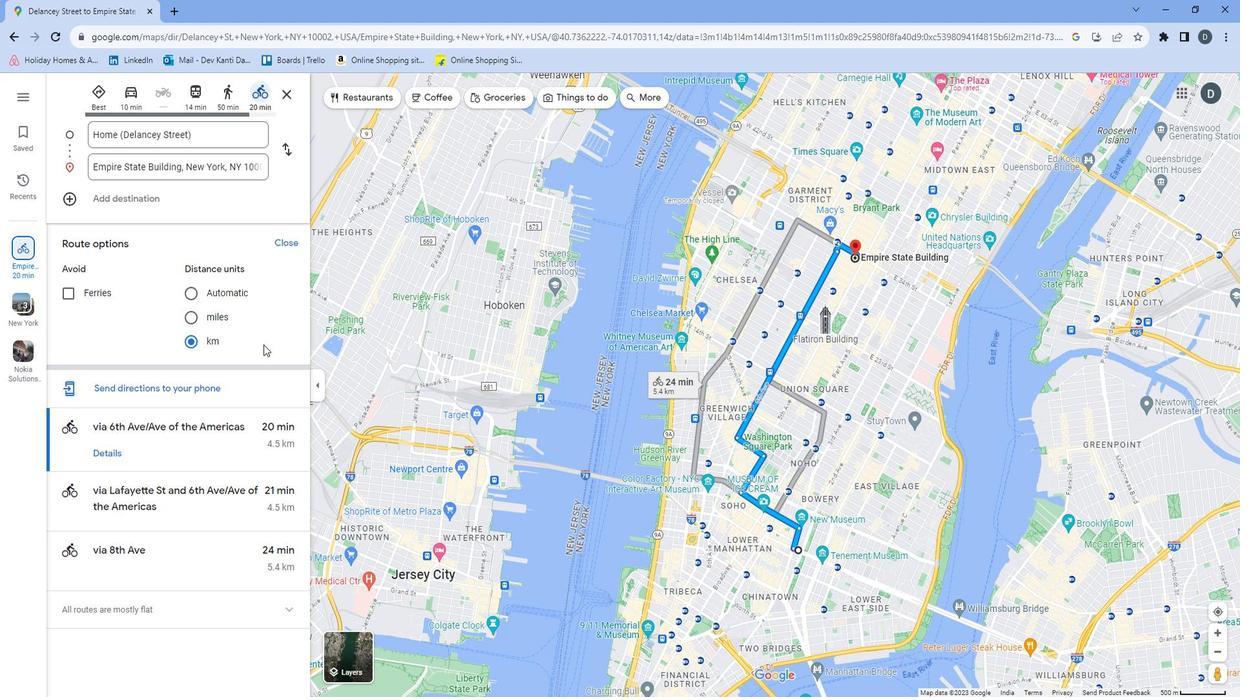 
Action: Mouse scrolled (273, 341) with delta (0, 0)
Screenshot: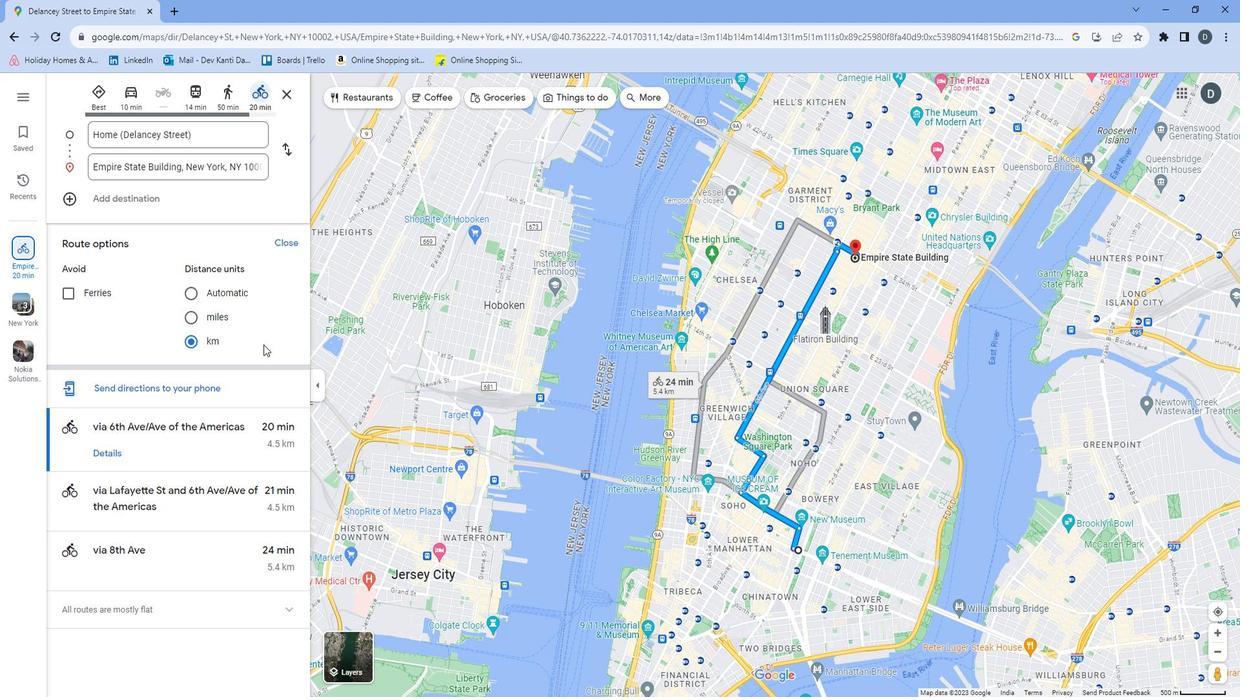 
Action: Mouse moved to (265, 372)
Screenshot: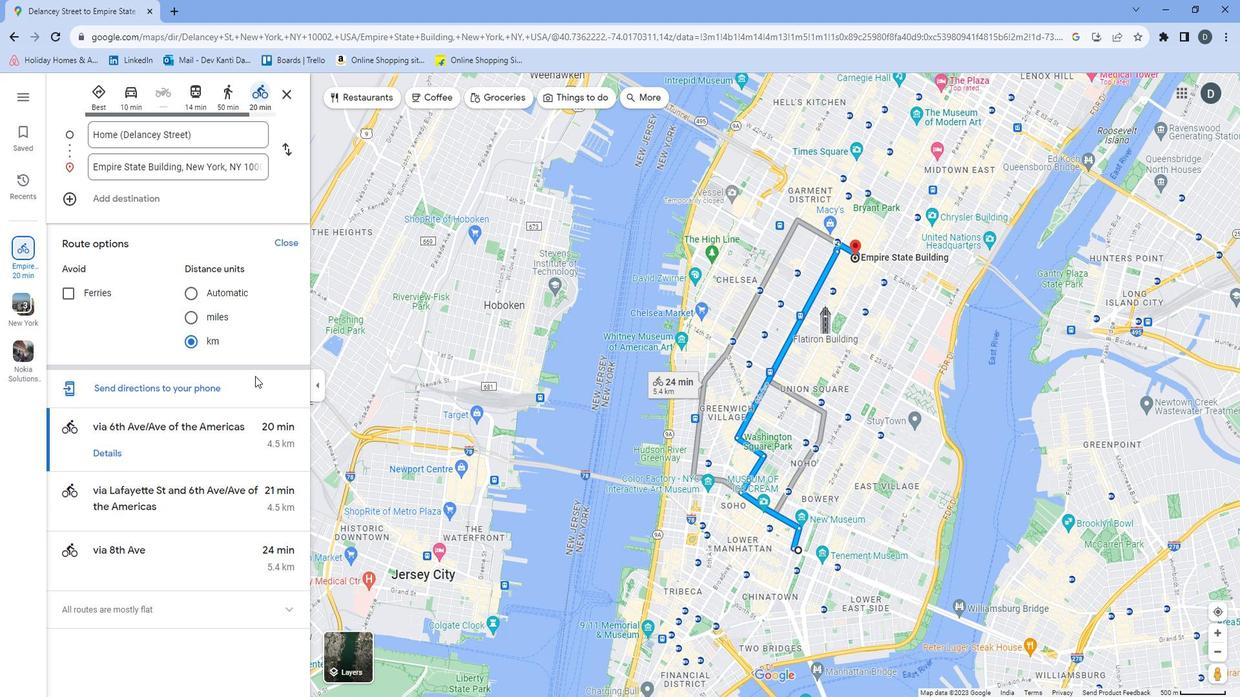 
Action: Mouse scrolled (265, 372) with delta (0, 0)
Screenshot: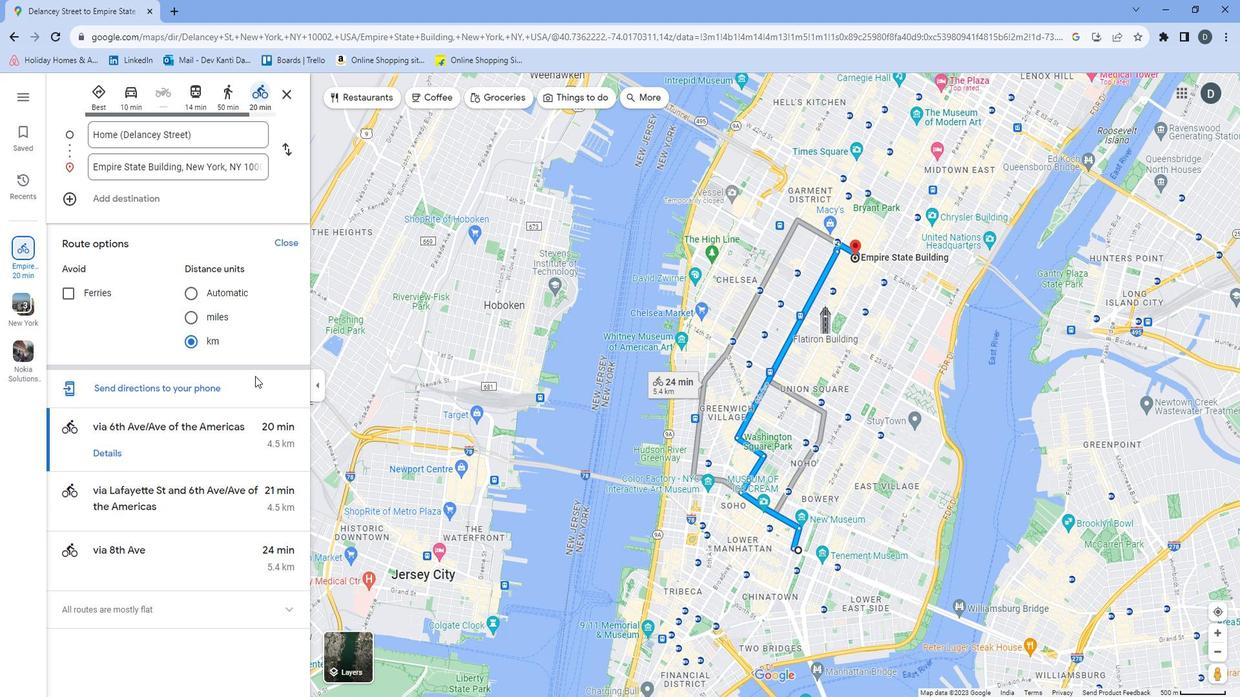 
Action: Mouse moved to (261, 393)
Screenshot: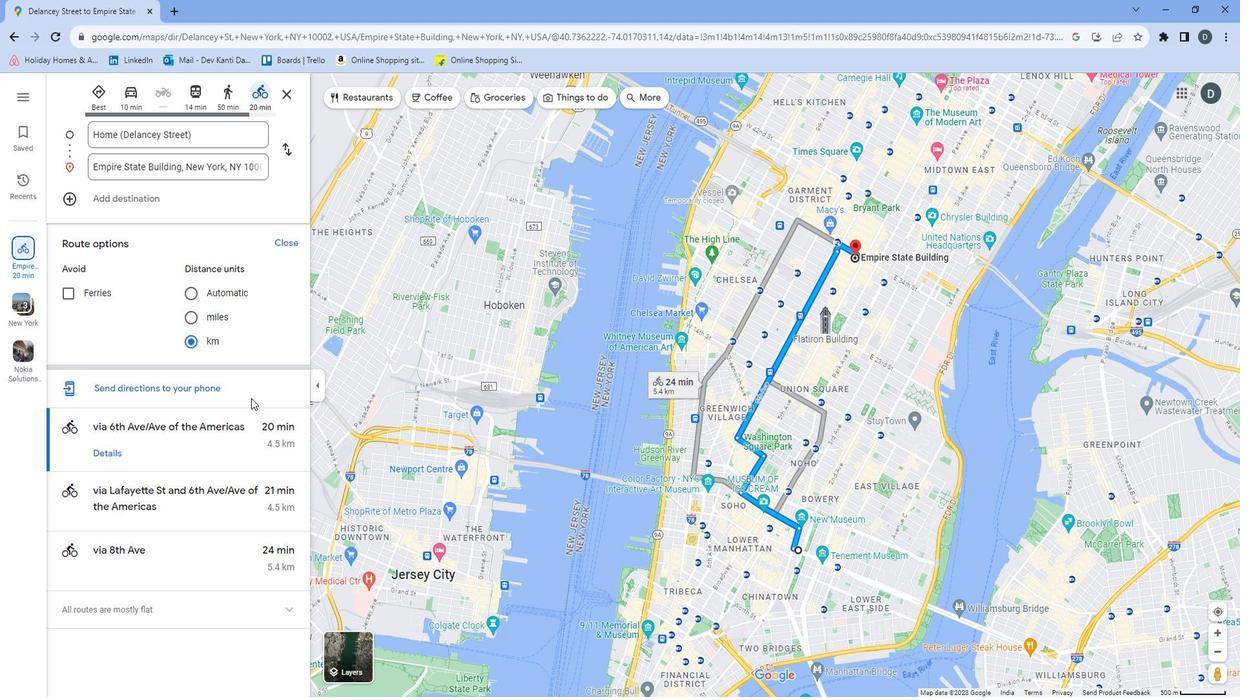 
Action: Mouse scrolled (261, 392) with delta (0, 0)
Screenshot: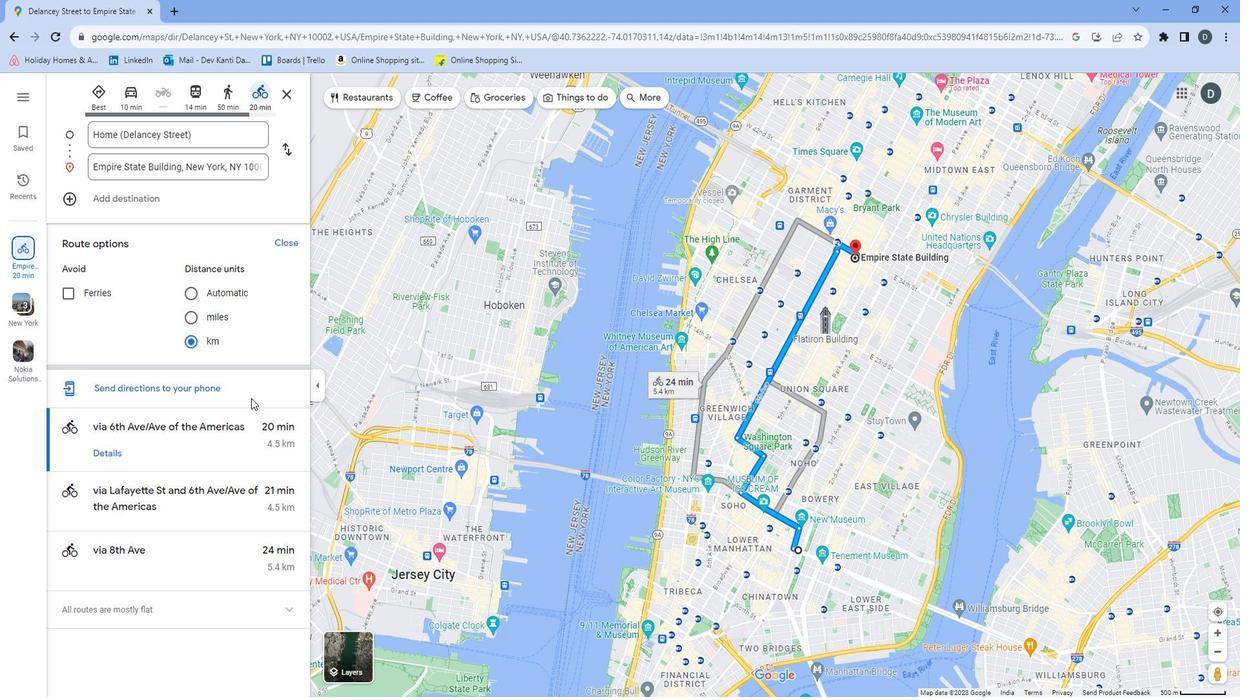 
Action: Mouse moved to (260, 399)
Screenshot: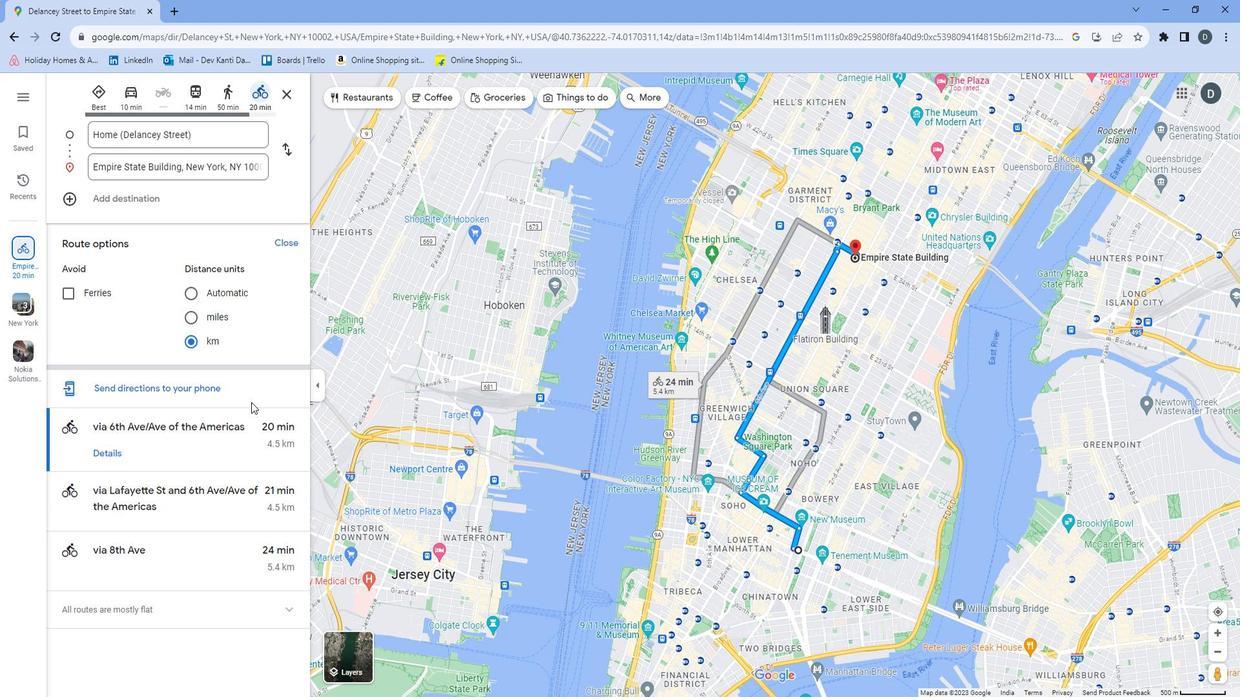 
Action: Mouse scrolled (260, 399) with delta (0, 0)
Screenshot: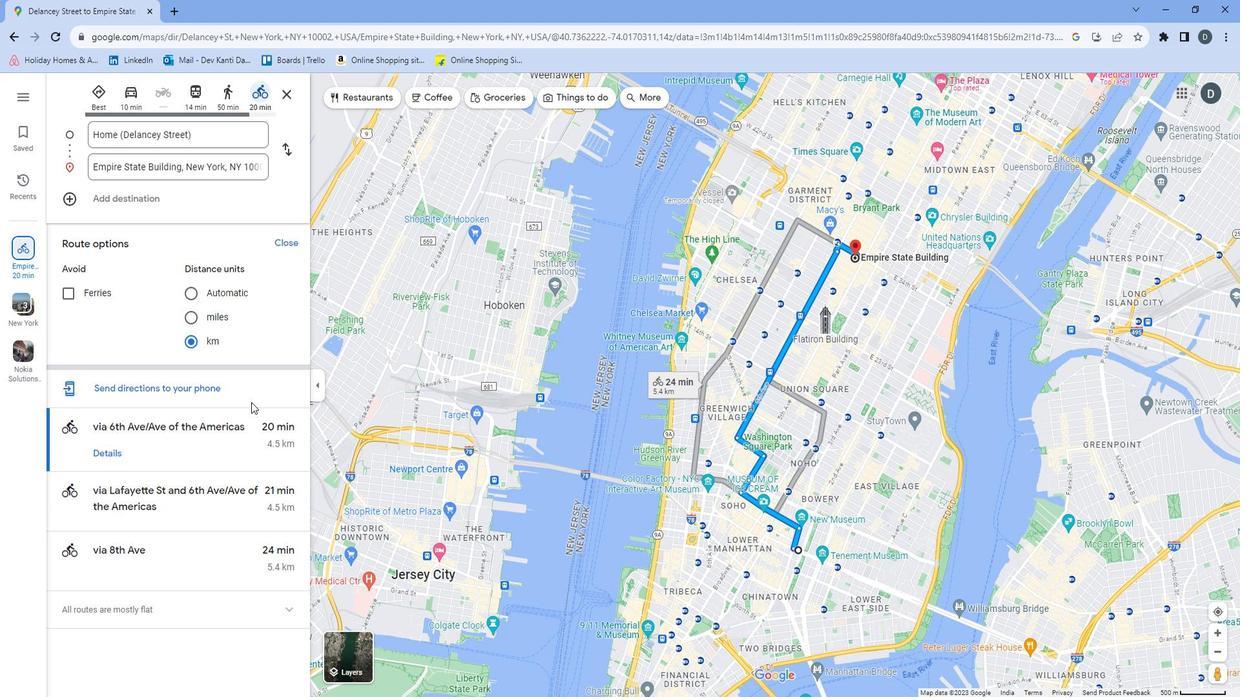 
Action: Mouse moved to (259, 406)
Screenshot: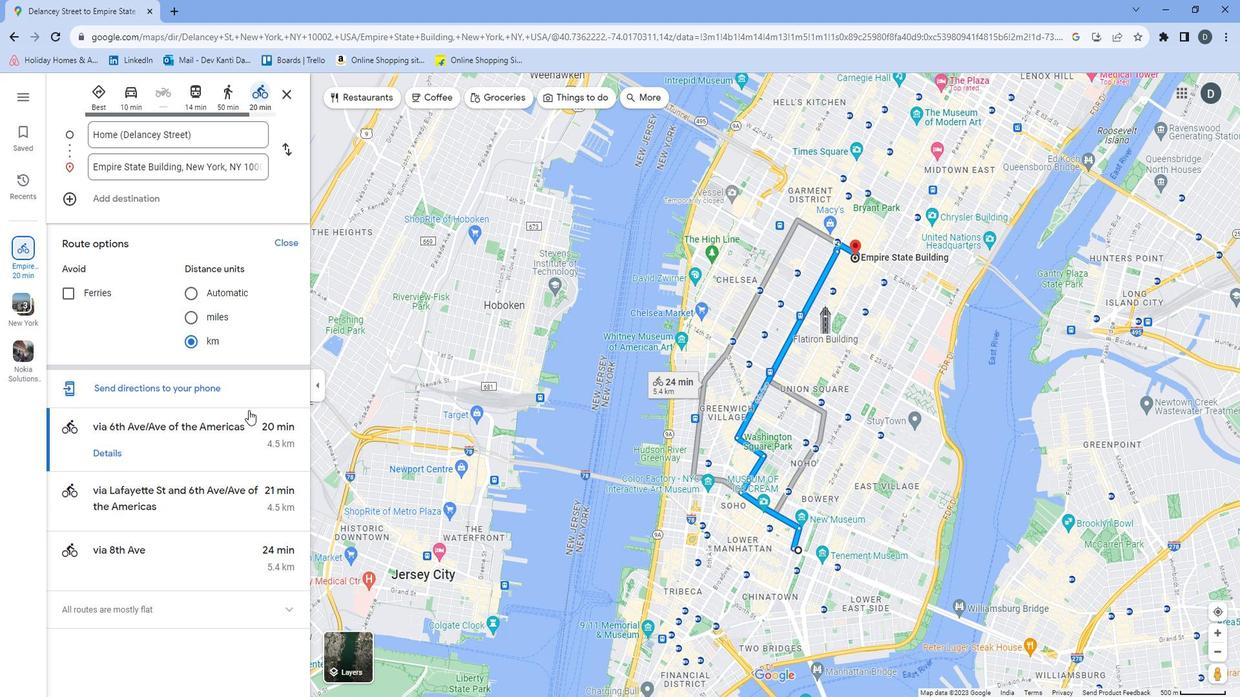 
